 Task: Search one way flight ticket for 4 adults, 1 infant in seat and 1 infant on lap in premium economy from Charlotte: Charlotte Douglas International Airport to Riverton: Central Wyoming Regional Airport (was Riverton Regional) on 8-4-2023. Choice of flights is Spirit. Number of bags: 3 checked bags. Price is upto 40000. Outbound departure time preference is 9:30.
Action: Mouse moved to (347, 300)
Screenshot: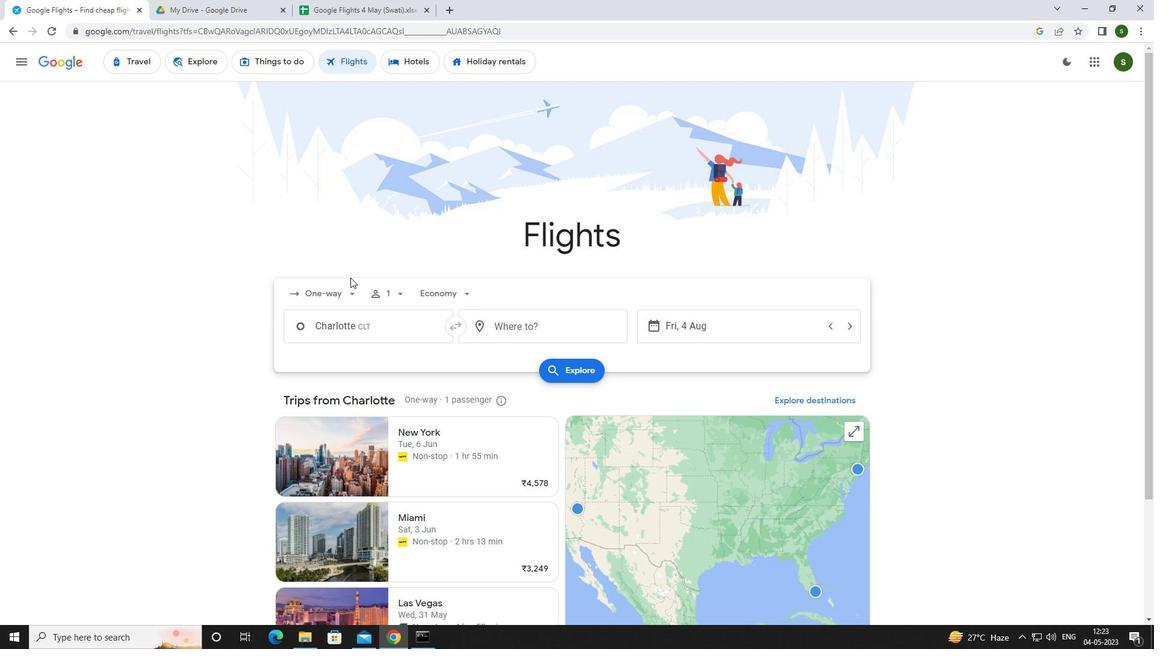 
Action: Mouse pressed left at (347, 300)
Screenshot: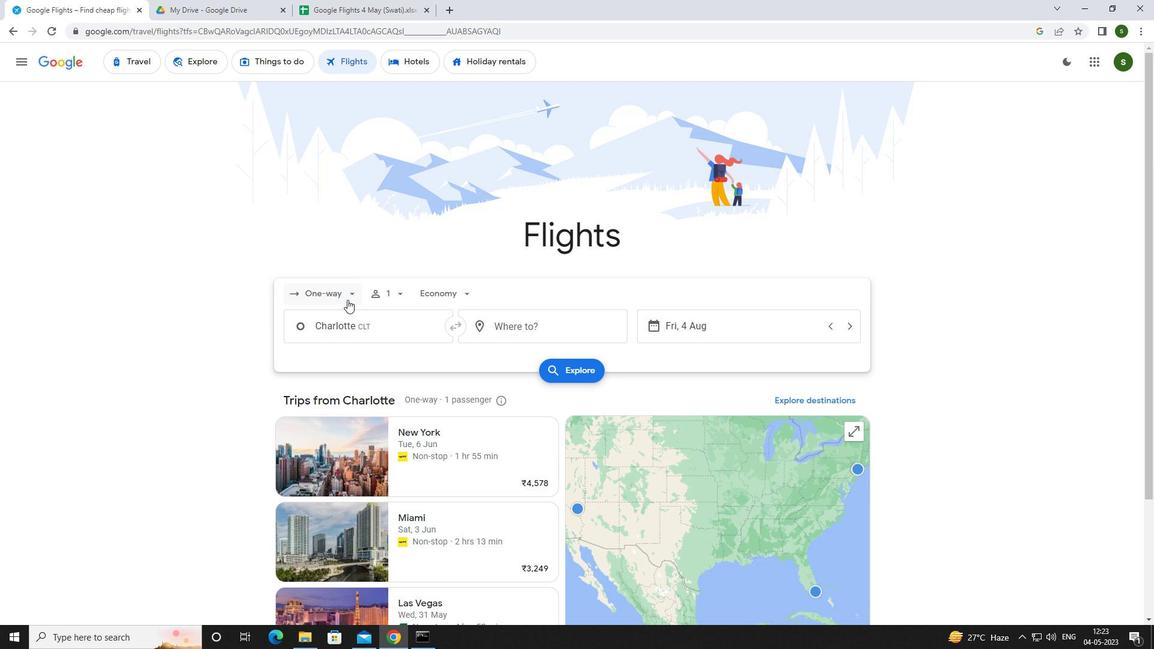 
Action: Mouse moved to (345, 343)
Screenshot: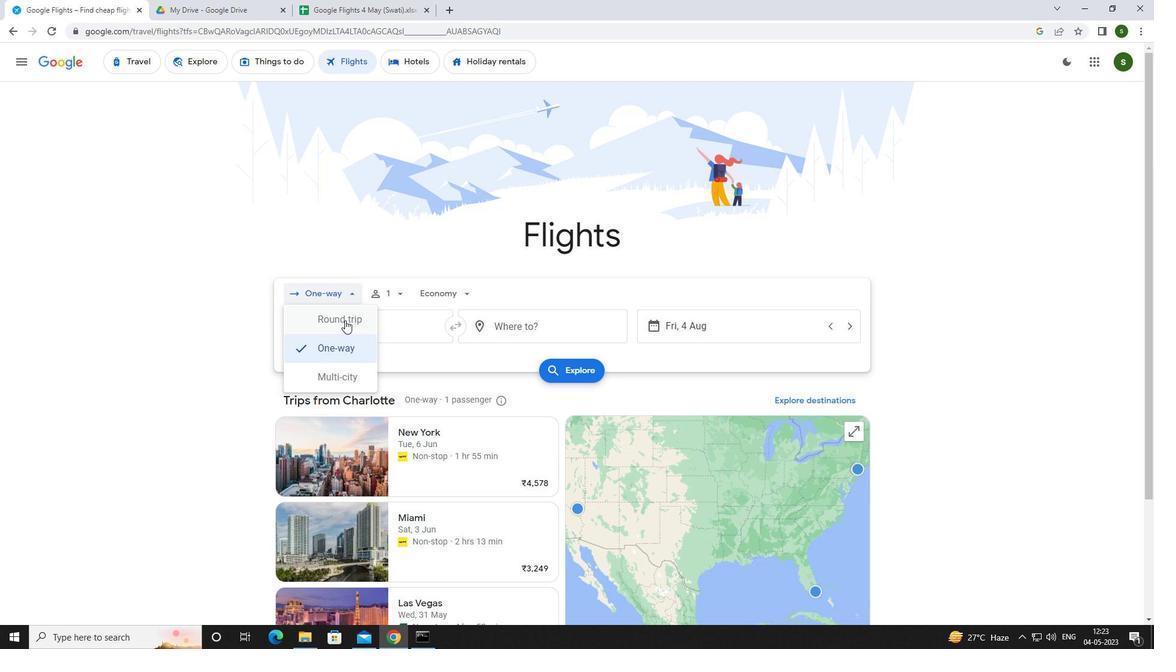 
Action: Mouse pressed left at (345, 343)
Screenshot: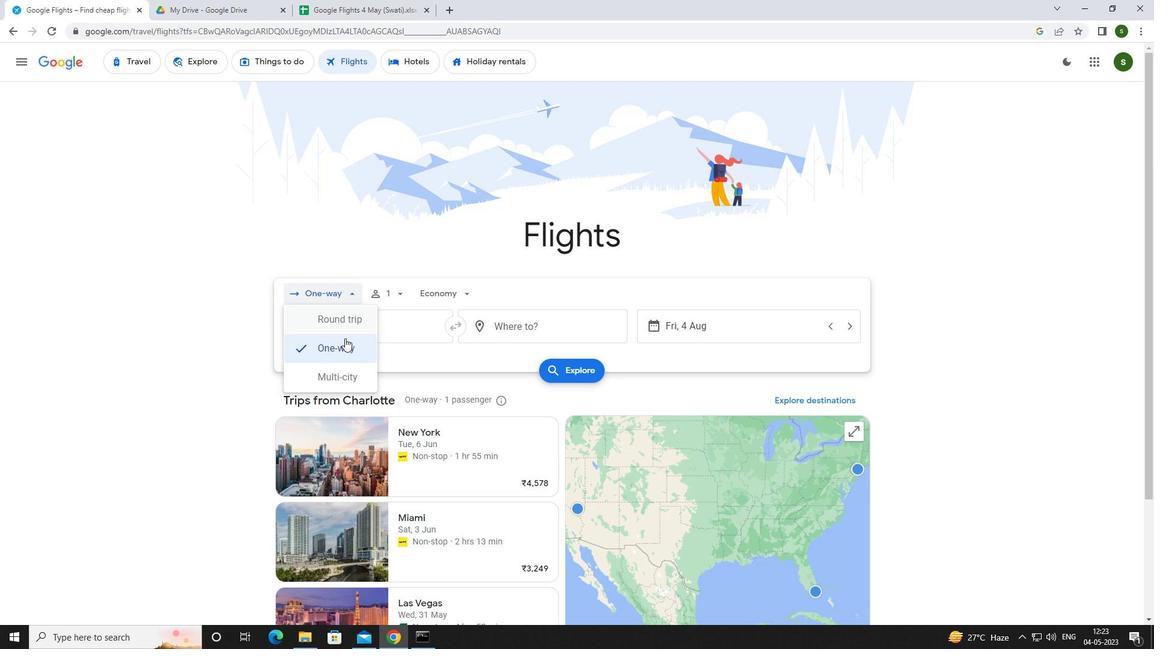 
Action: Mouse moved to (399, 287)
Screenshot: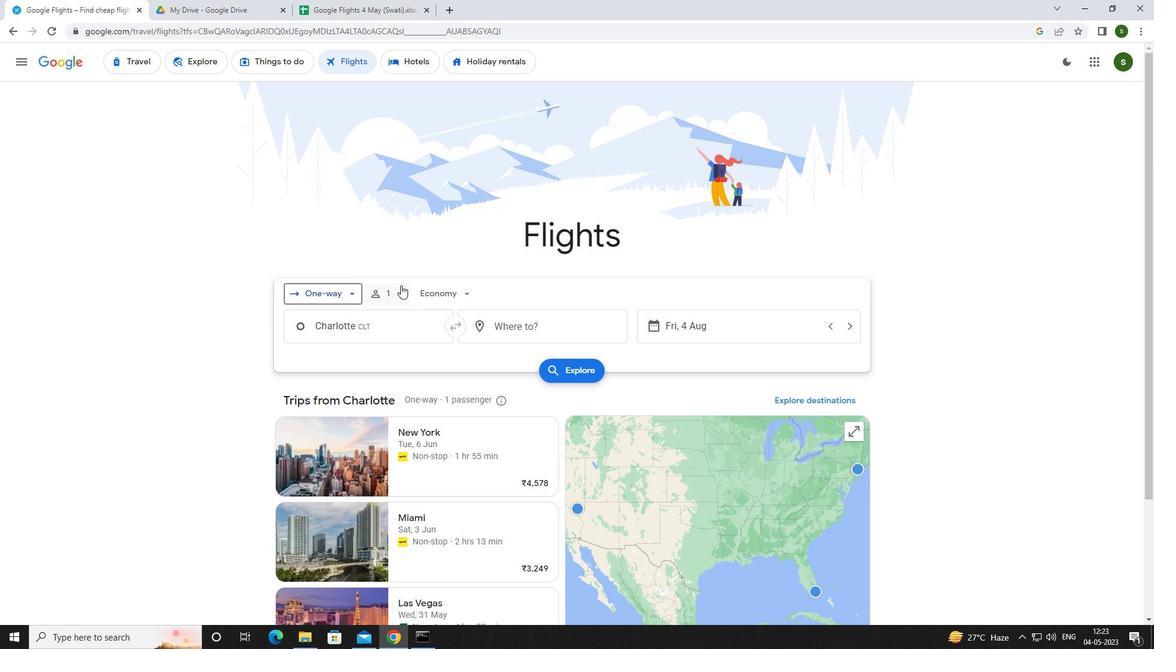 
Action: Mouse pressed left at (399, 287)
Screenshot: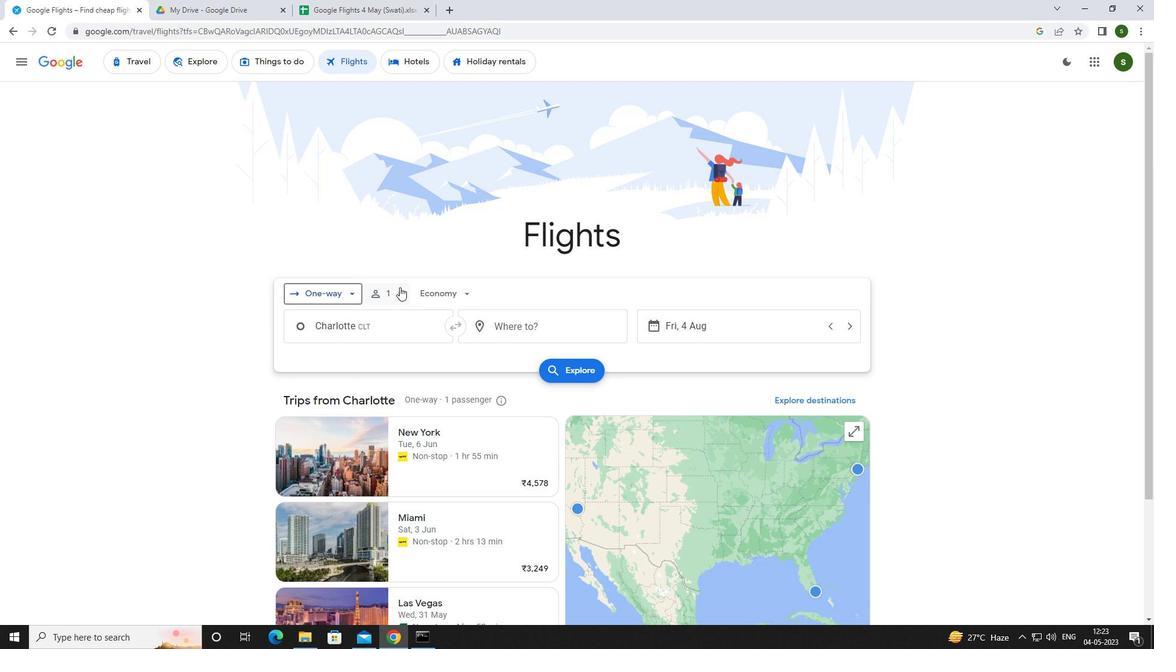 
Action: Mouse moved to (490, 321)
Screenshot: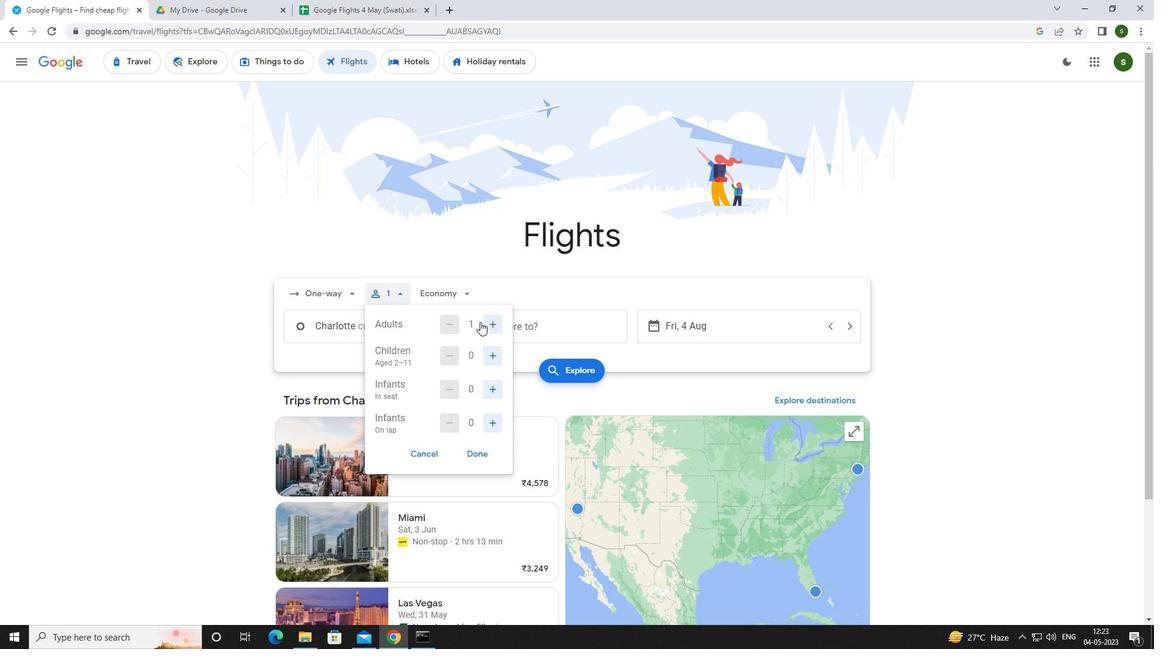 
Action: Mouse pressed left at (490, 321)
Screenshot: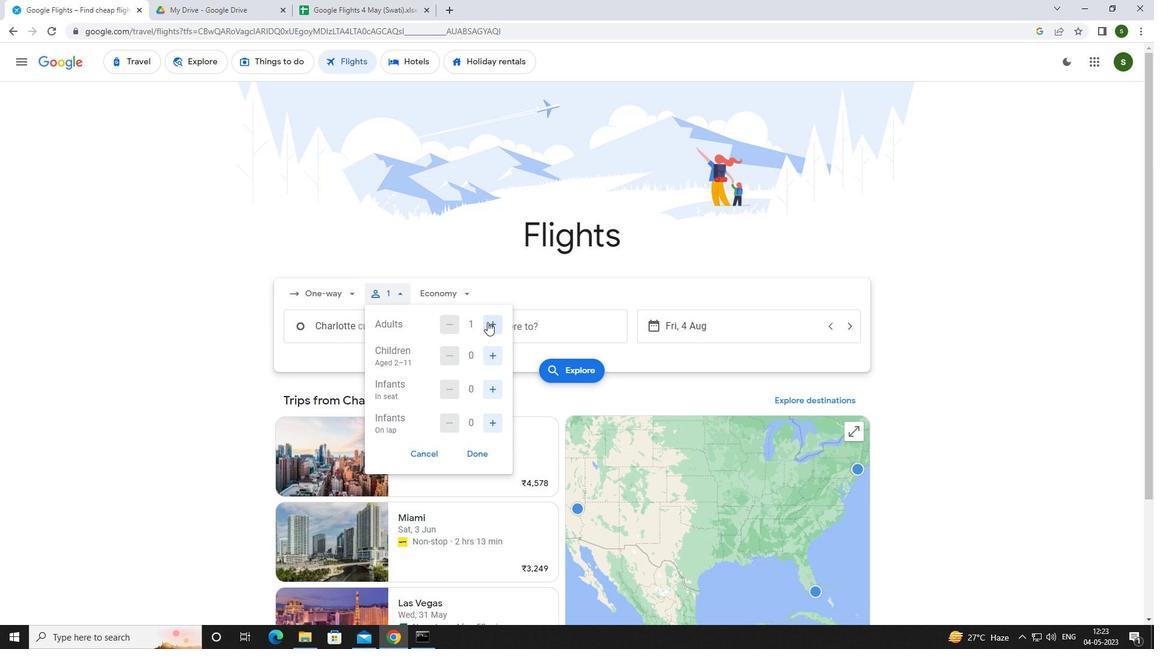 
Action: Mouse pressed left at (490, 321)
Screenshot: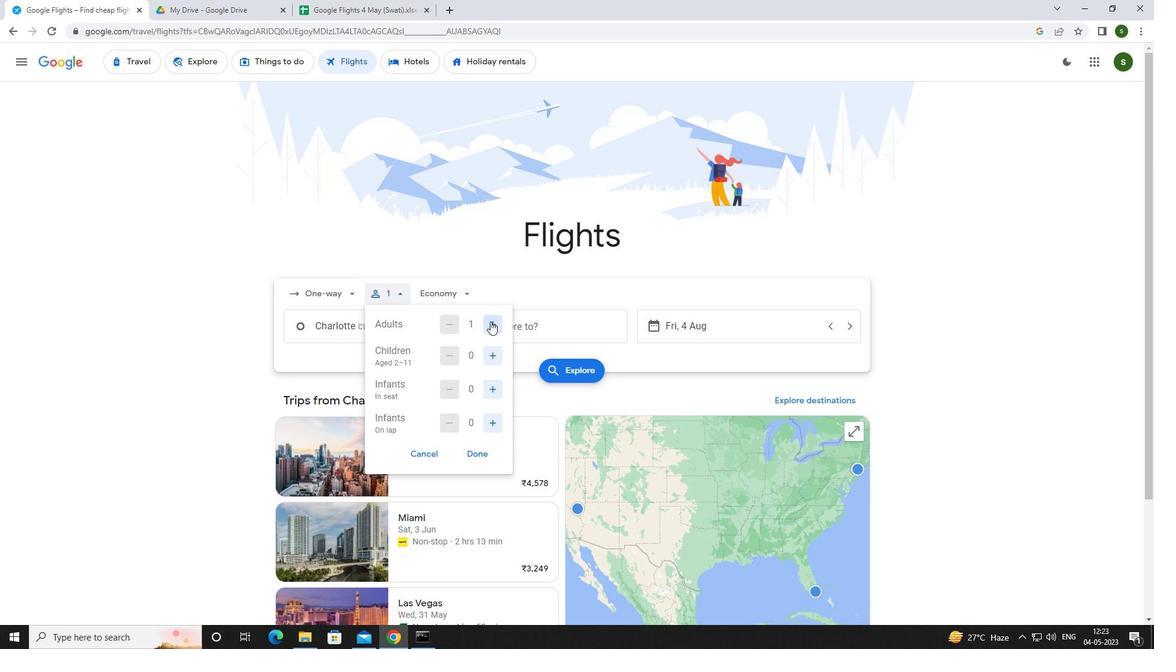 
Action: Mouse pressed left at (490, 321)
Screenshot: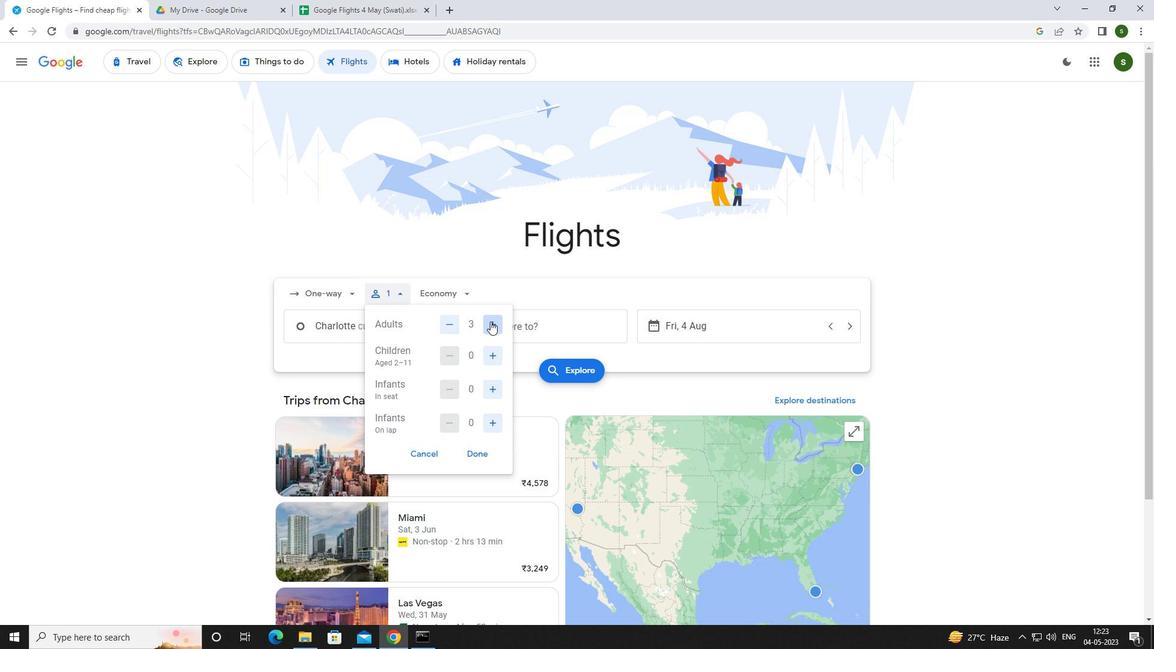 
Action: Mouse moved to (489, 392)
Screenshot: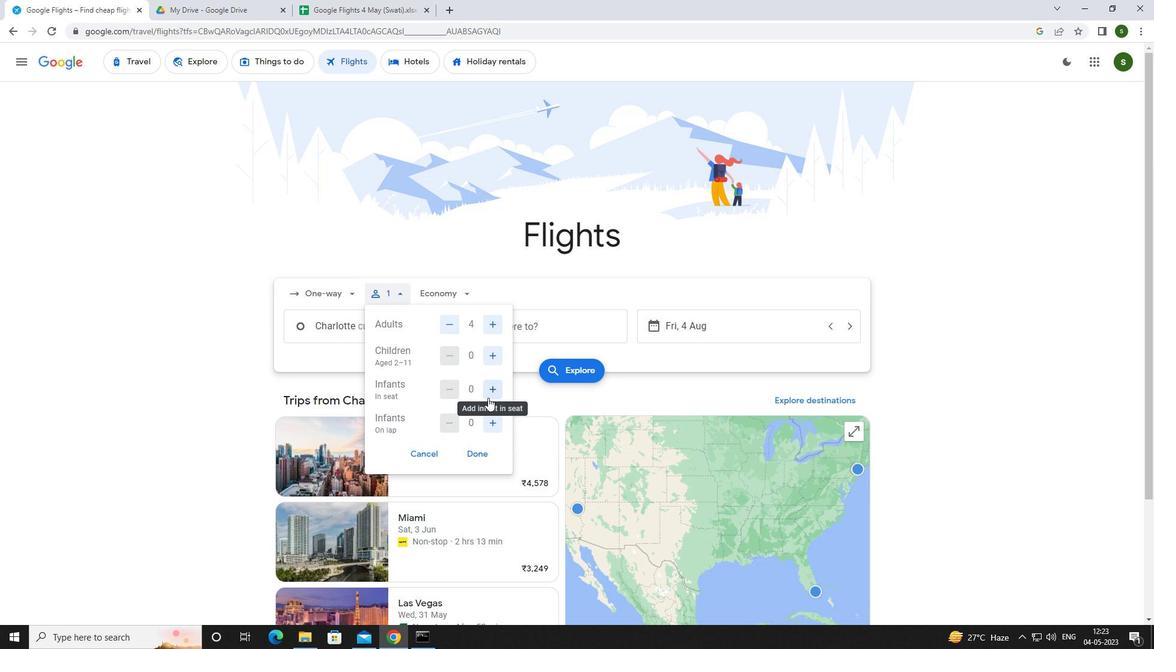
Action: Mouse pressed left at (489, 392)
Screenshot: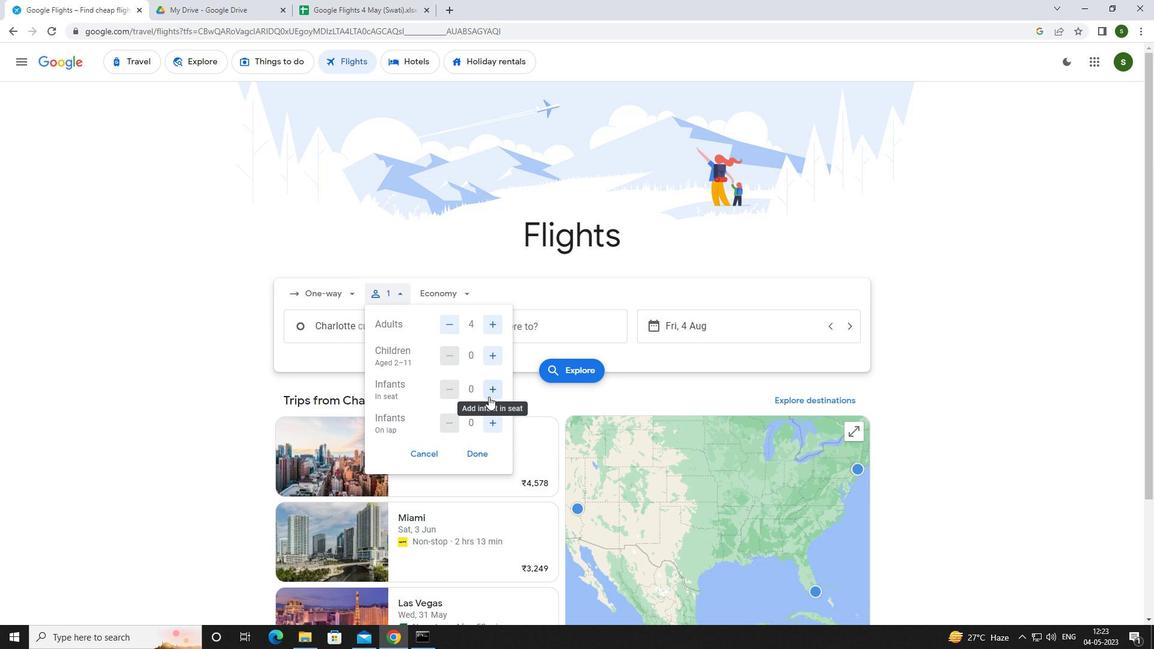 
Action: Mouse moved to (494, 419)
Screenshot: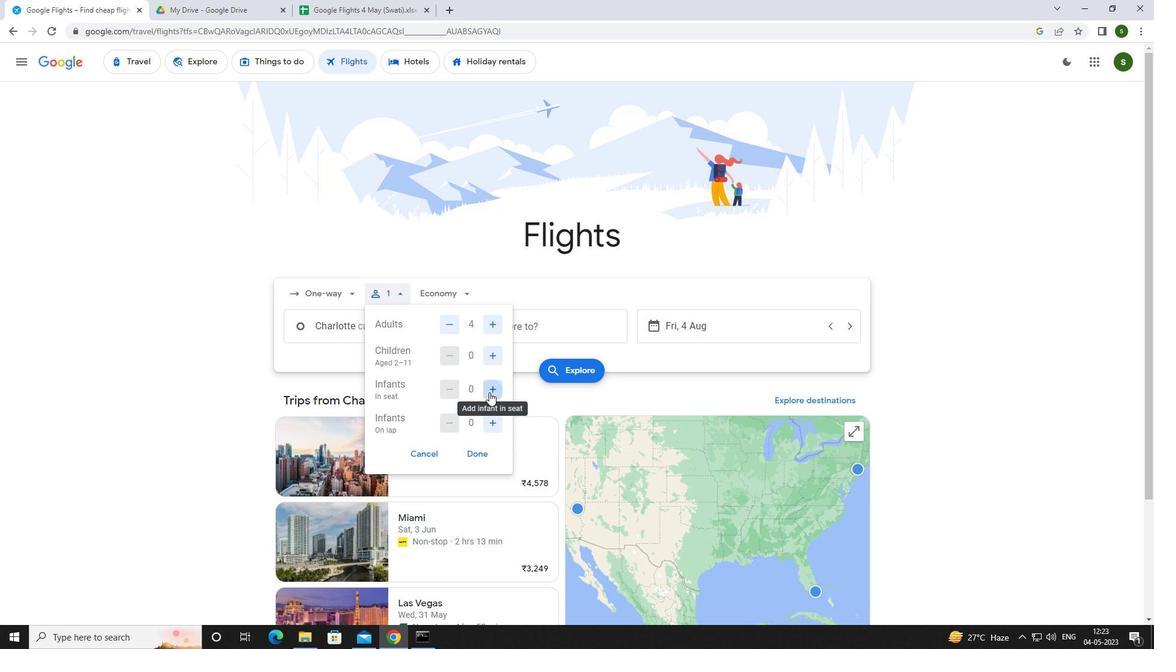 
Action: Mouse pressed left at (494, 419)
Screenshot: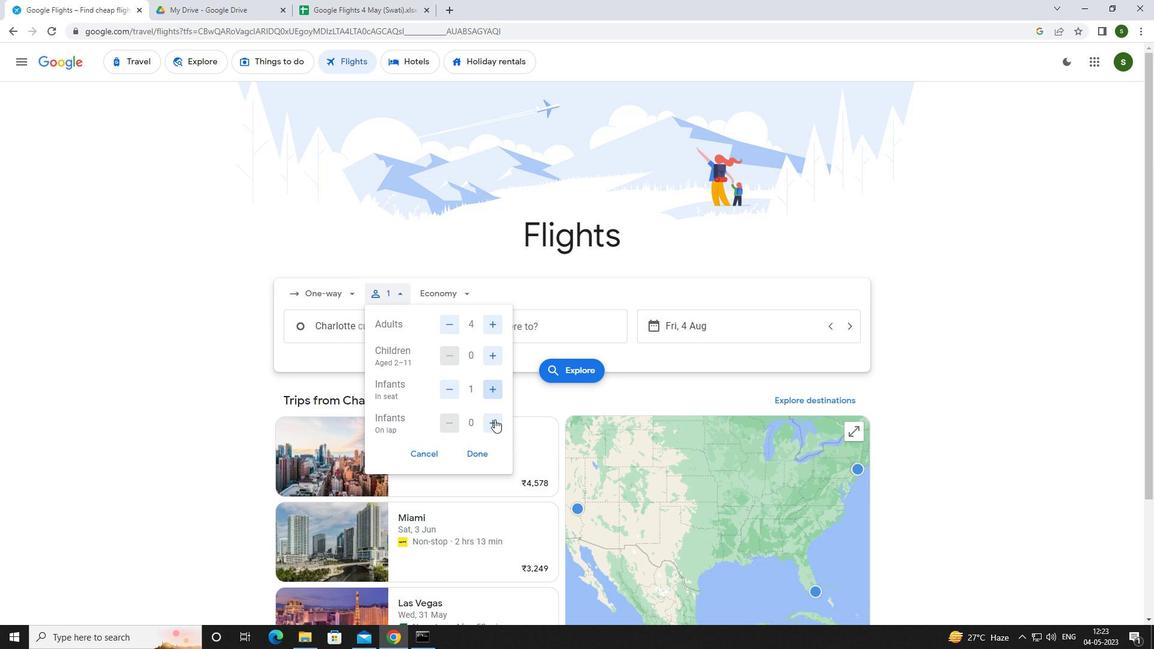 
Action: Mouse moved to (452, 296)
Screenshot: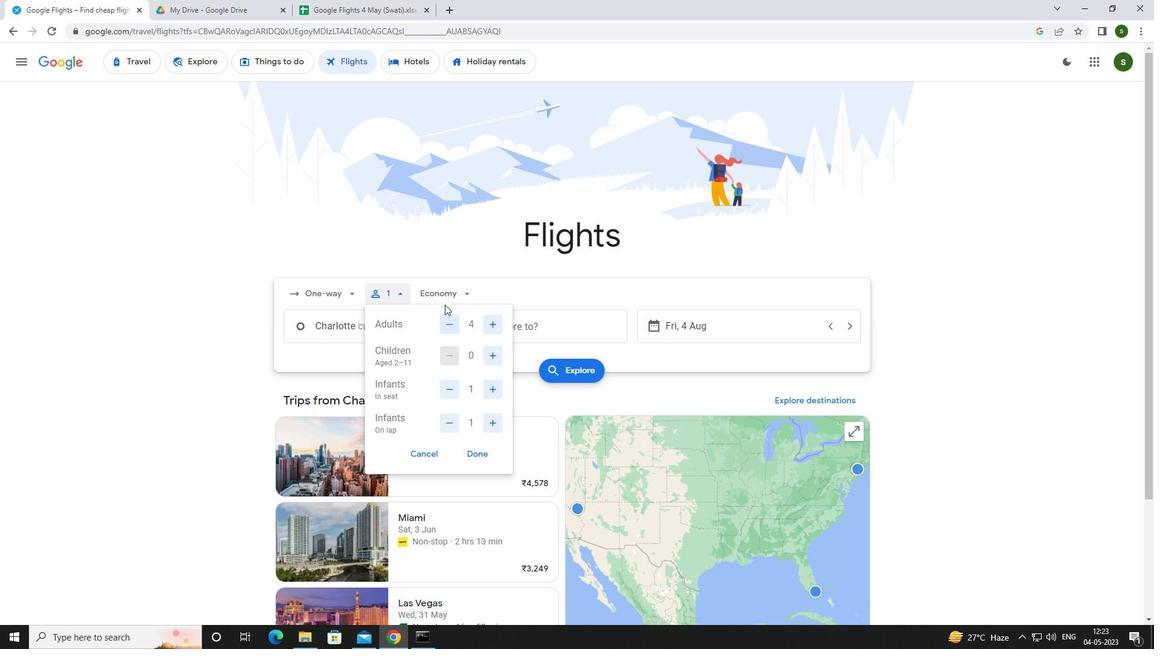
Action: Mouse pressed left at (452, 296)
Screenshot: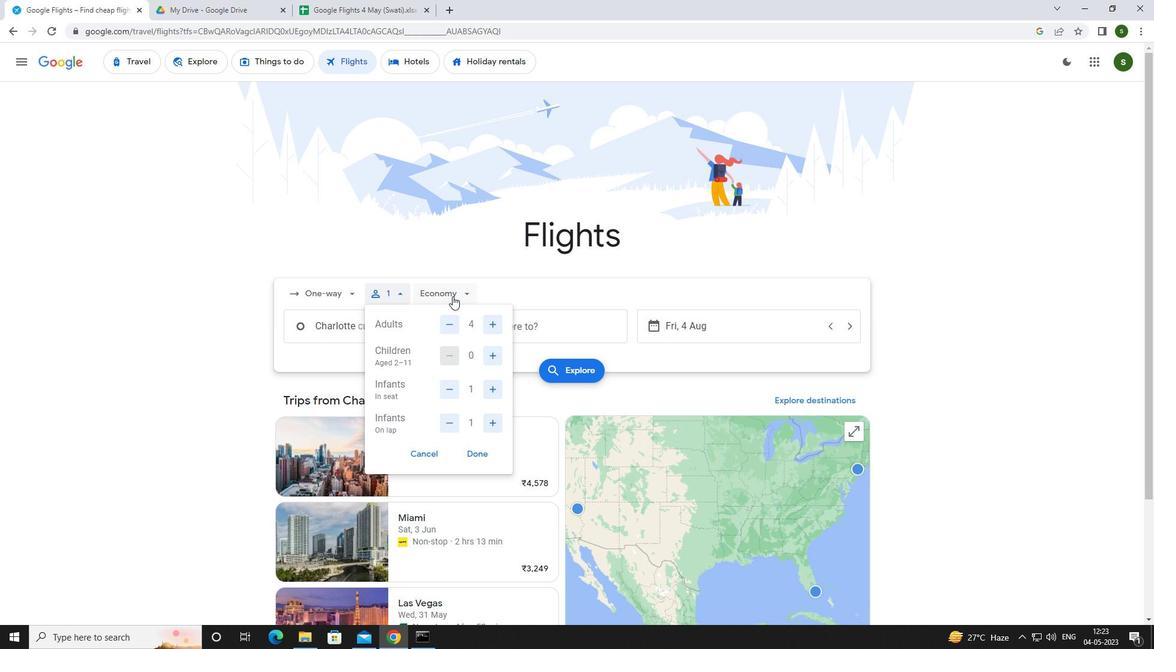 
Action: Mouse moved to (463, 349)
Screenshot: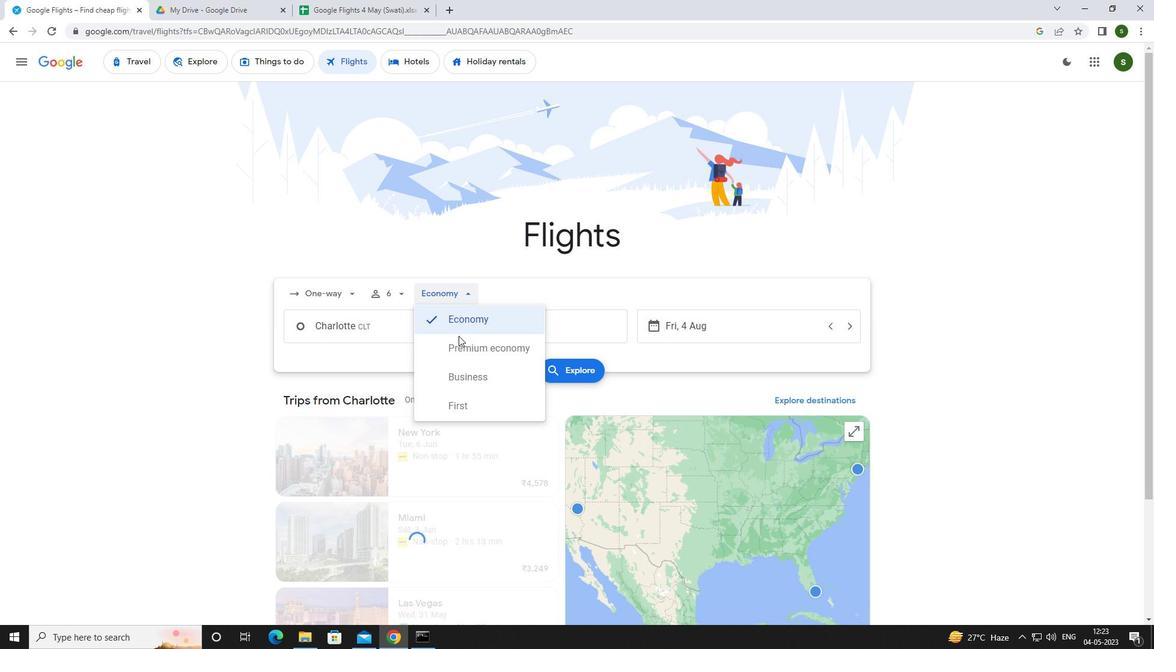 
Action: Mouse pressed left at (463, 349)
Screenshot: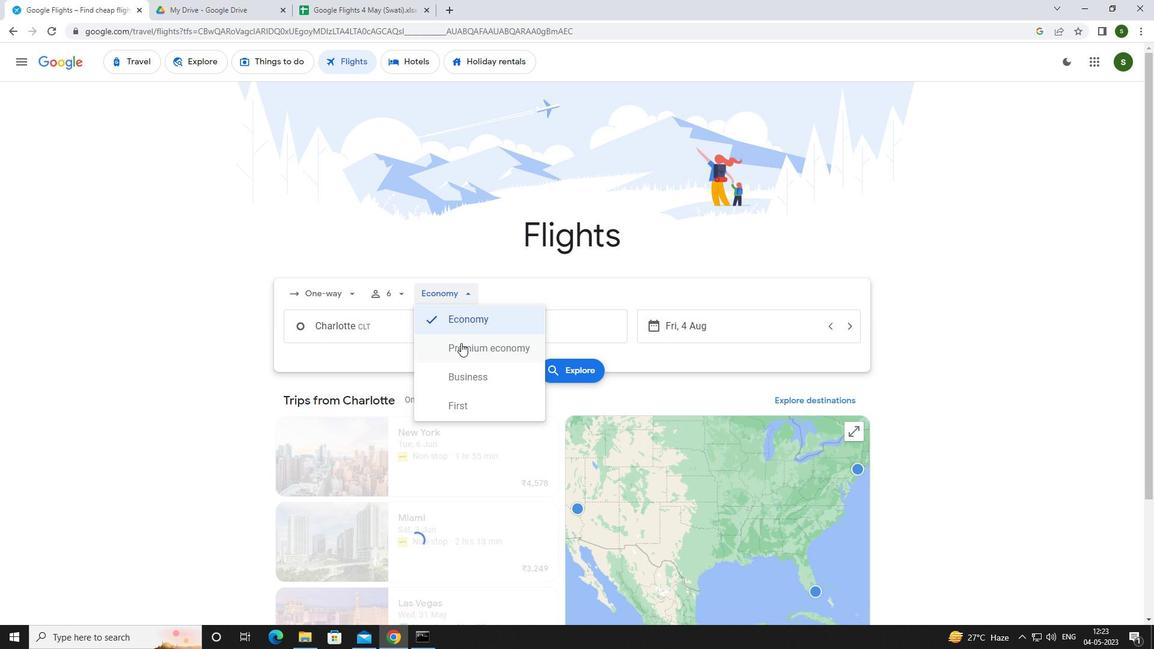 
Action: Mouse moved to (413, 324)
Screenshot: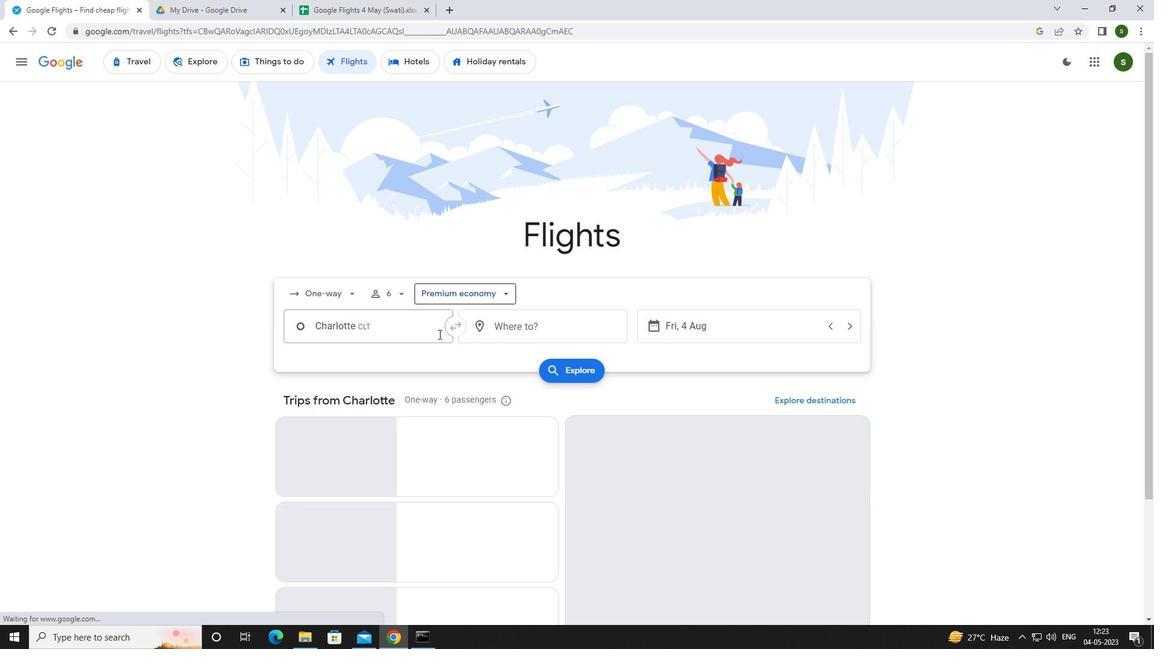 
Action: Mouse pressed left at (413, 324)
Screenshot: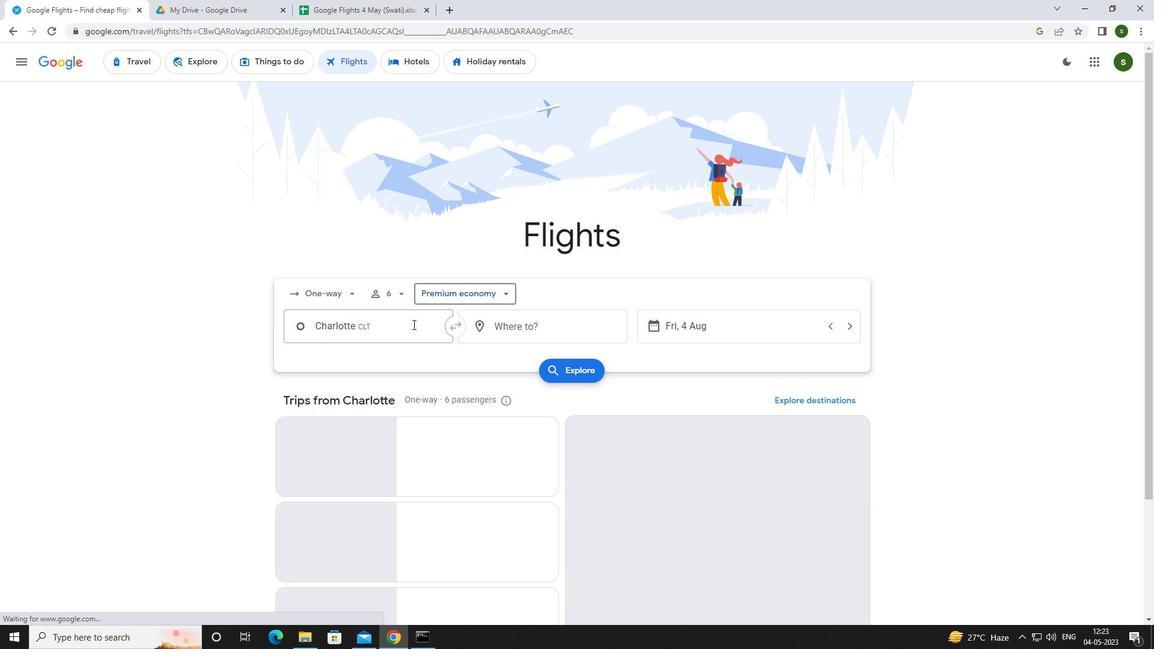 
Action: Mouse moved to (414, 325)
Screenshot: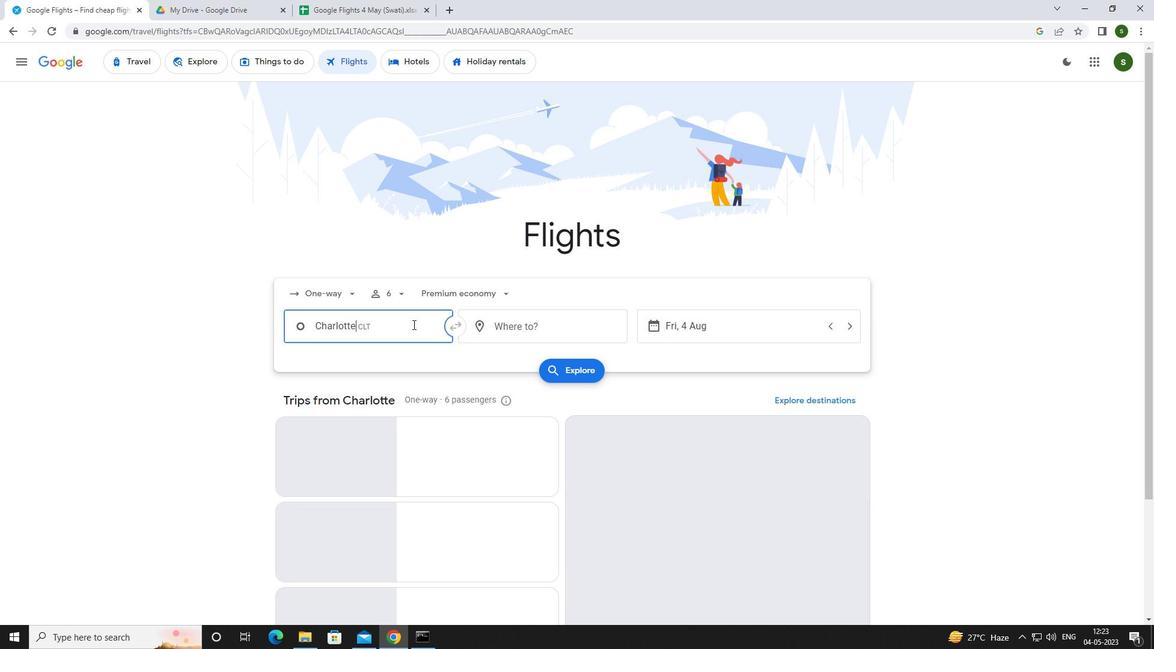 
Action: Key pressed <Key.caps_lock>x<Key.backspace>c<Key.caps_lock>harlo
Screenshot: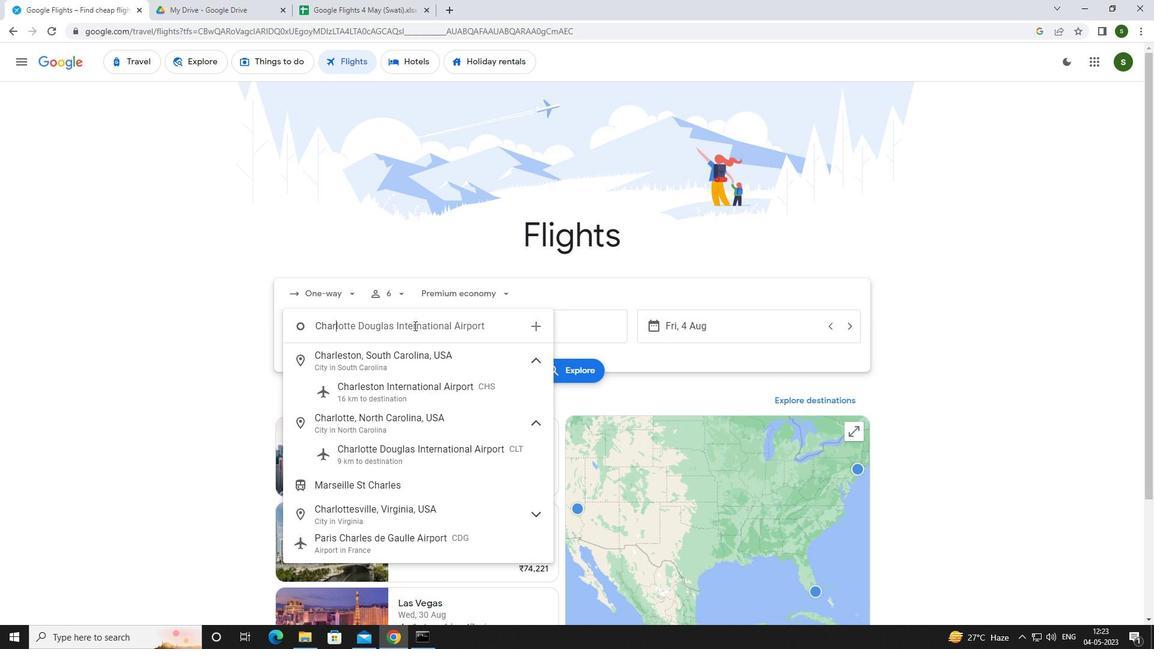 
Action: Mouse moved to (422, 392)
Screenshot: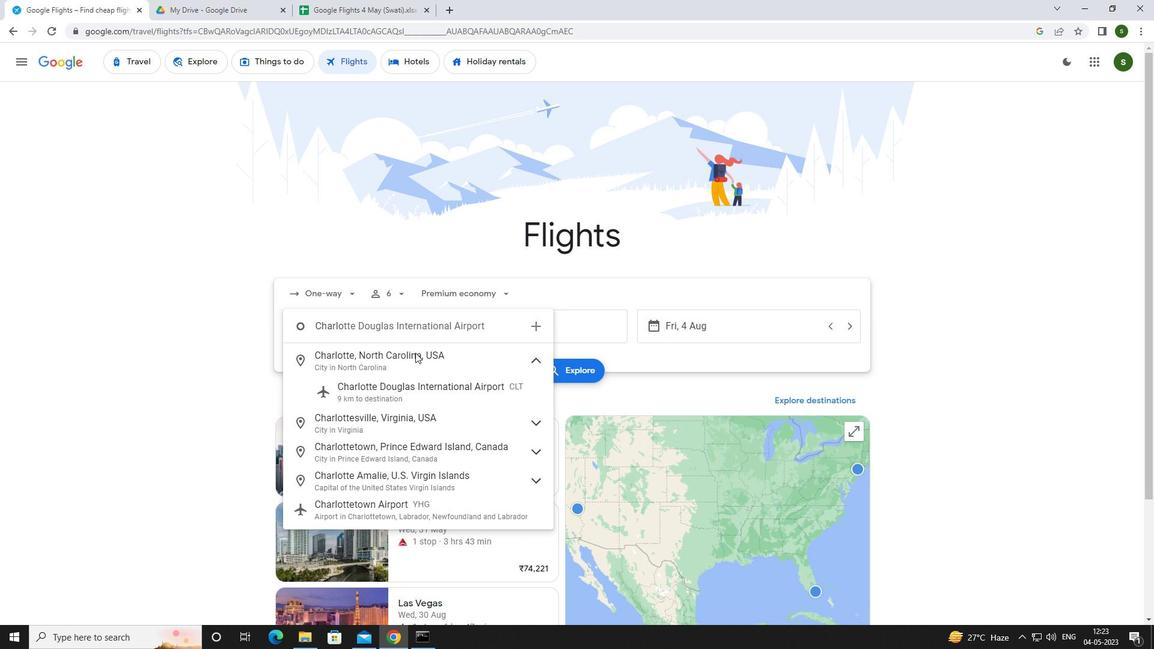 
Action: Mouse pressed left at (422, 392)
Screenshot: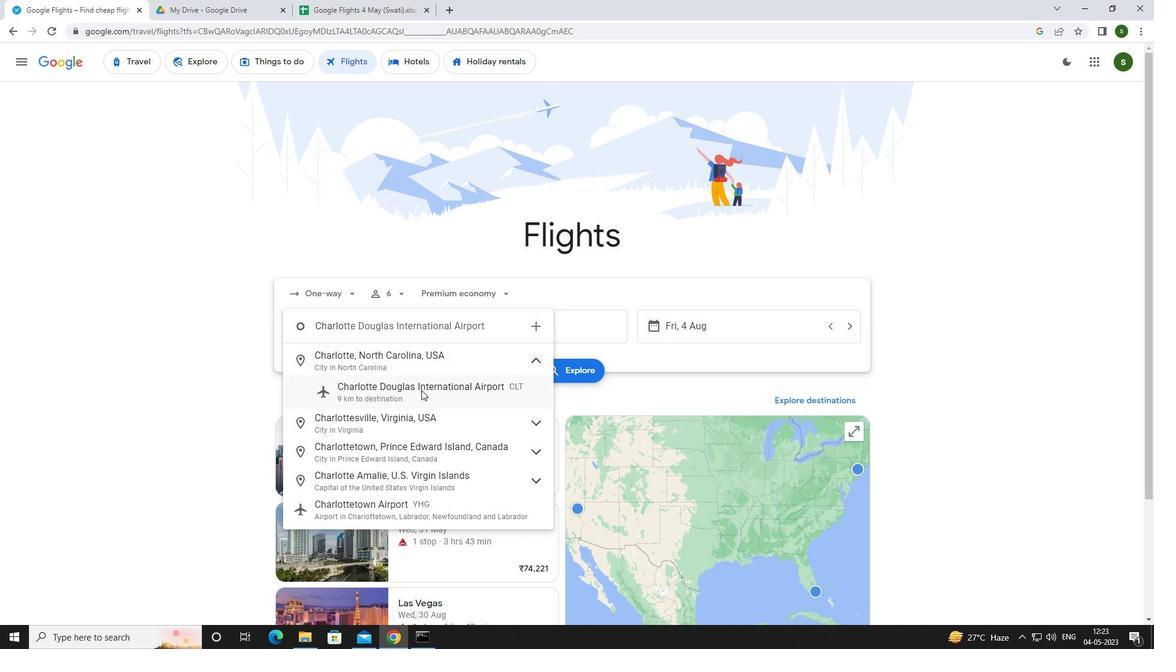 
Action: Mouse moved to (533, 324)
Screenshot: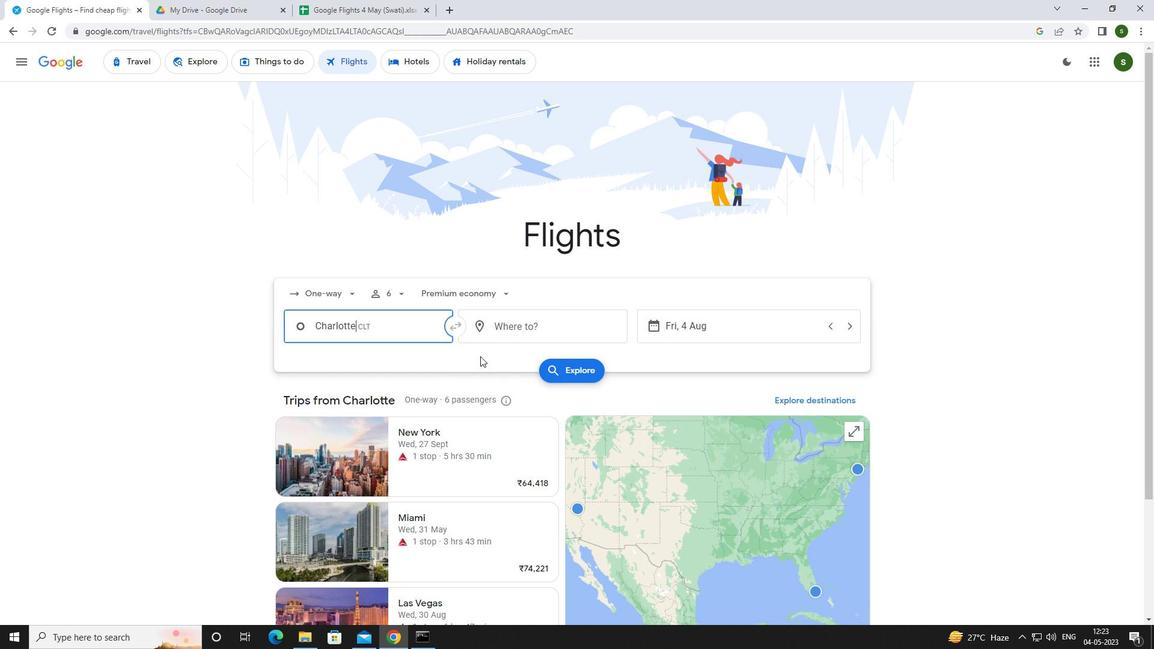 
Action: Mouse pressed left at (533, 324)
Screenshot: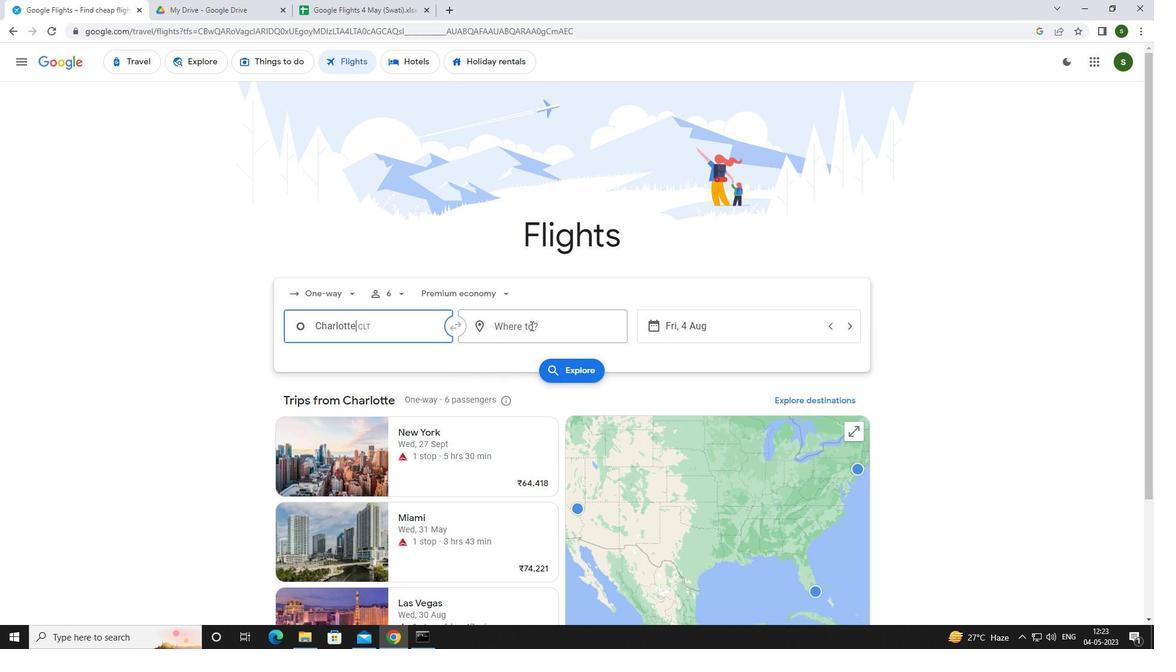 
Action: Key pressed <Key.caps_lock>r<Key.caps_lock>iverton
Screenshot: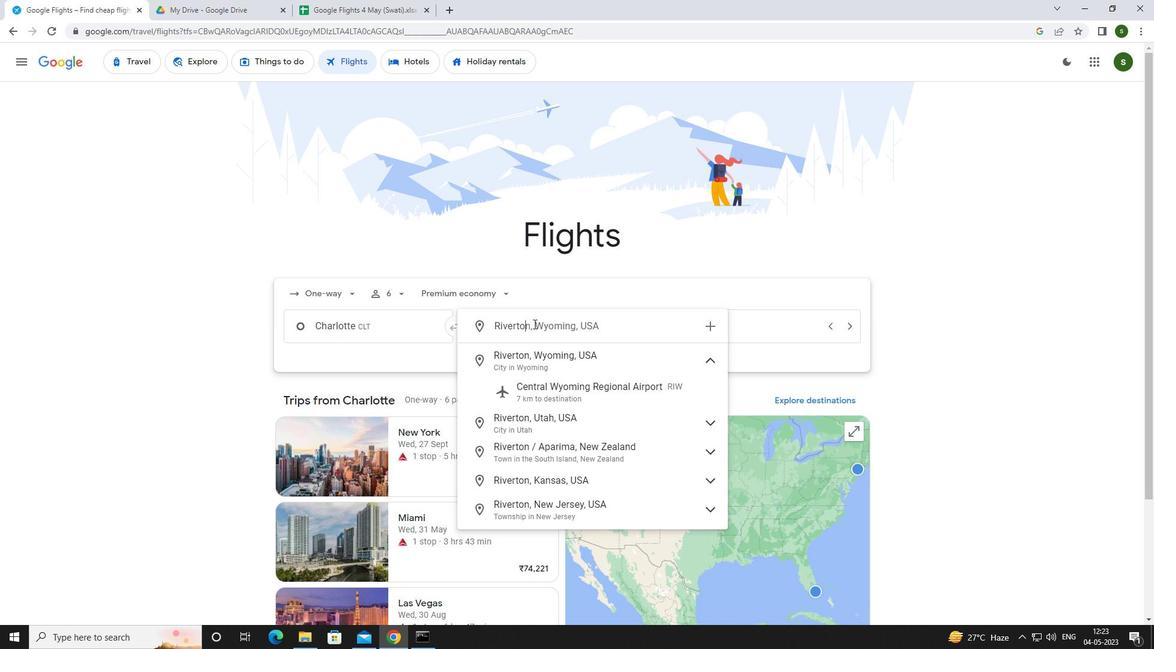 
Action: Mouse moved to (555, 390)
Screenshot: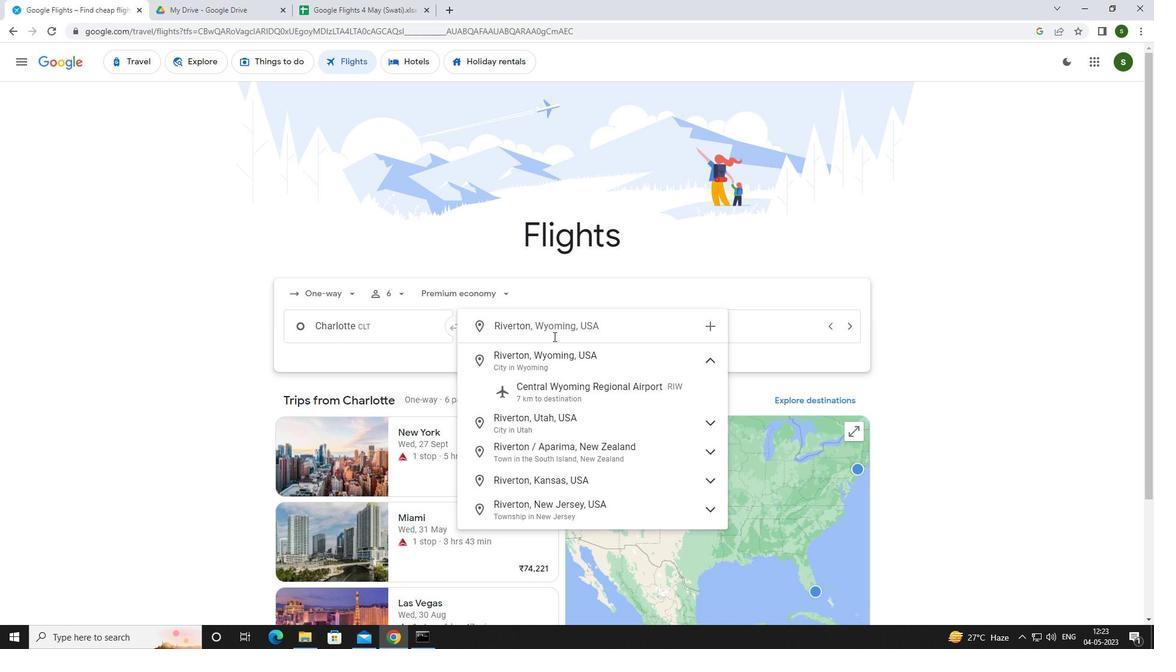 
Action: Mouse pressed left at (555, 390)
Screenshot: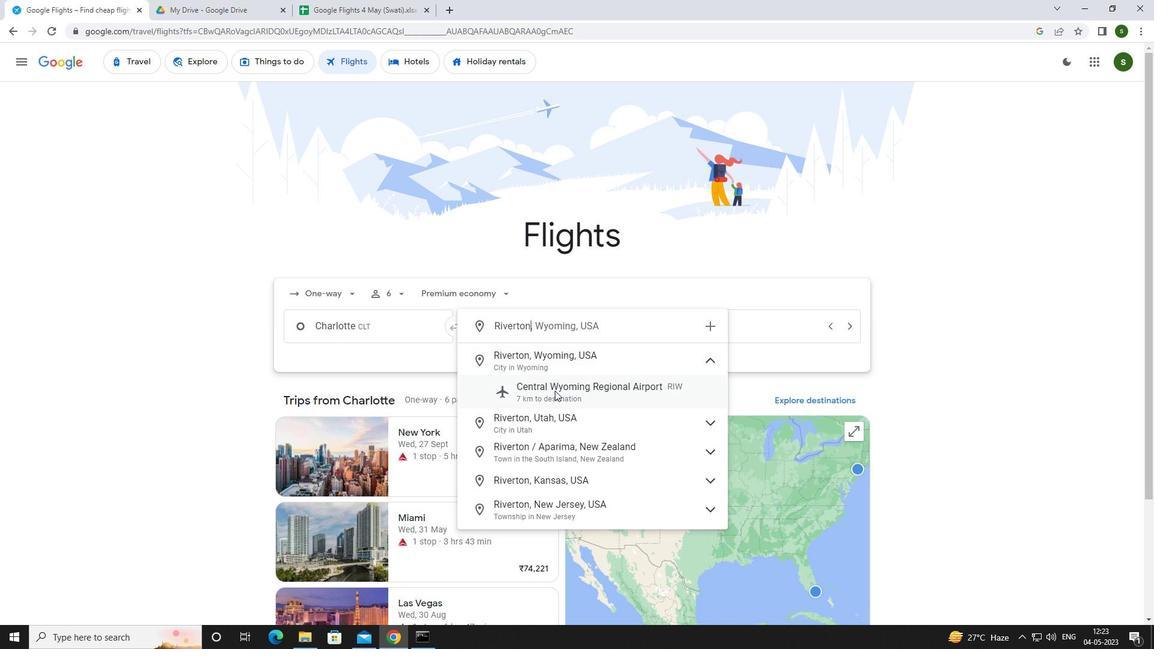 
Action: Mouse moved to (708, 328)
Screenshot: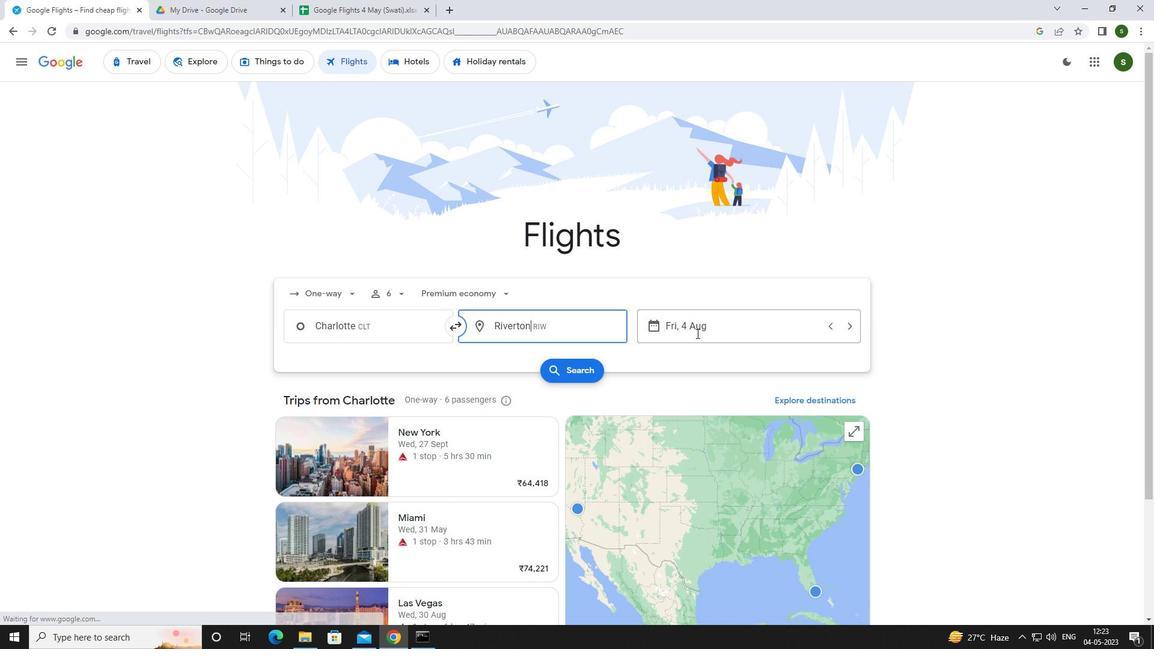 
Action: Mouse pressed left at (708, 328)
Screenshot: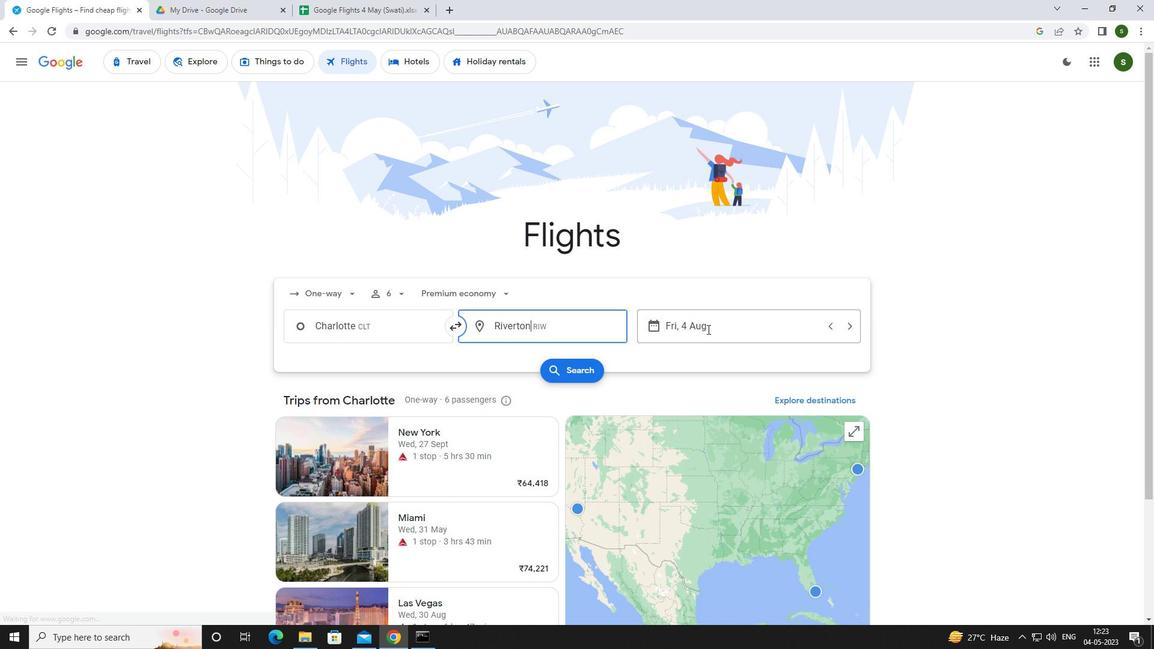 
Action: Mouse moved to (567, 396)
Screenshot: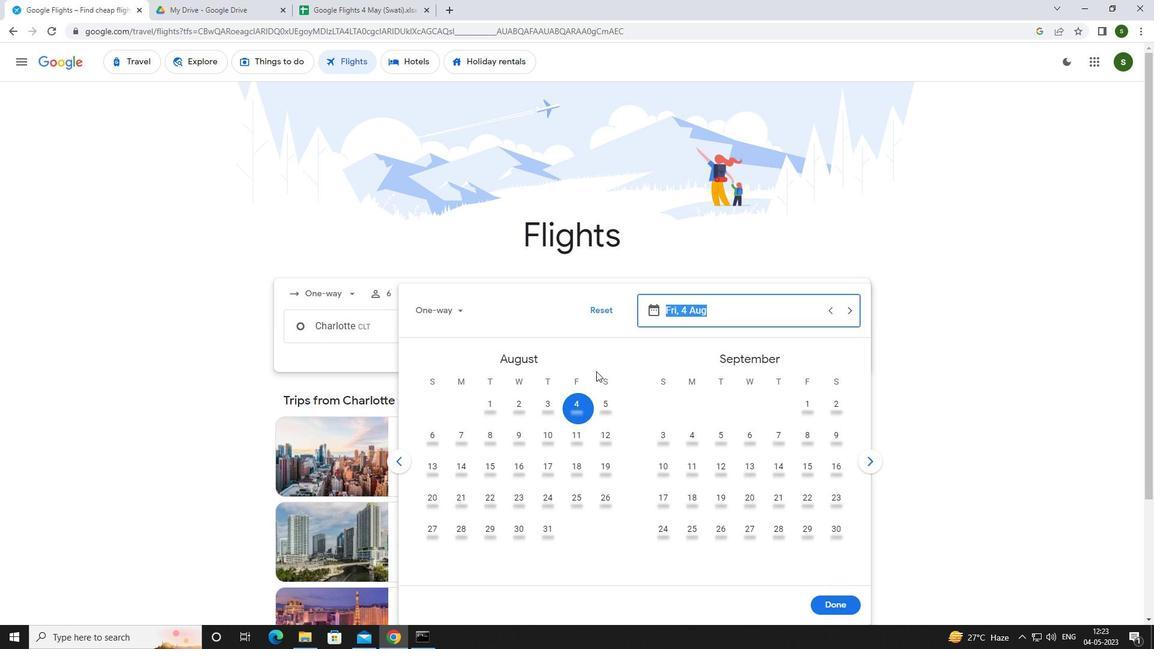 
Action: Mouse pressed left at (567, 396)
Screenshot: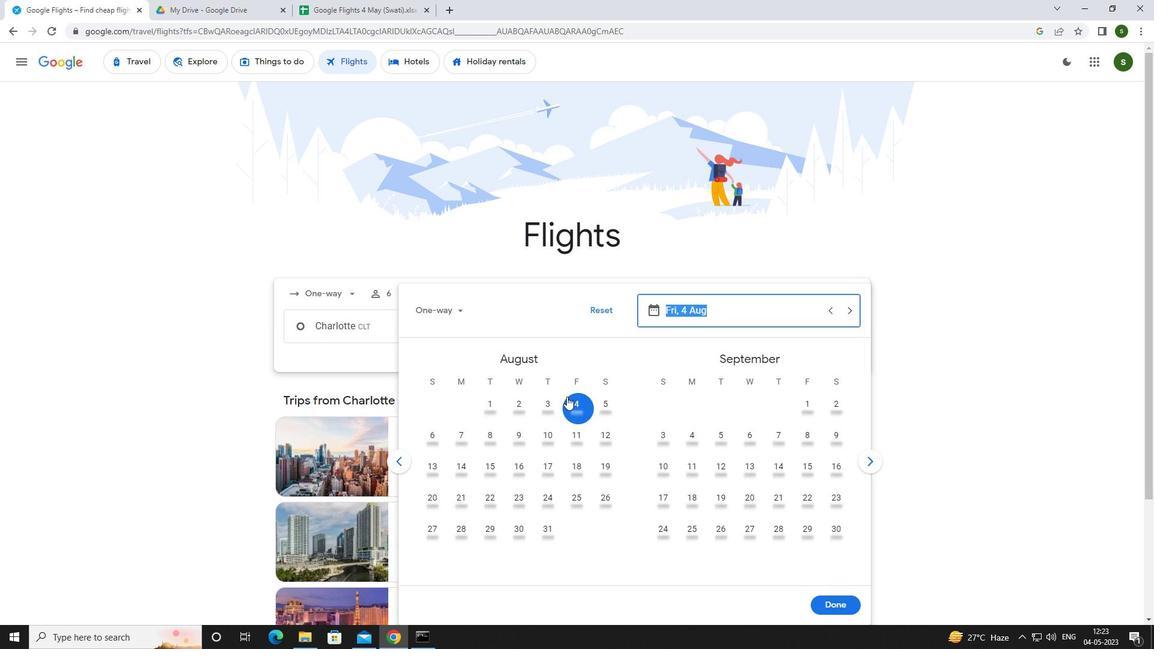 
Action: Mouse moved to (832, 594)
Screenshot: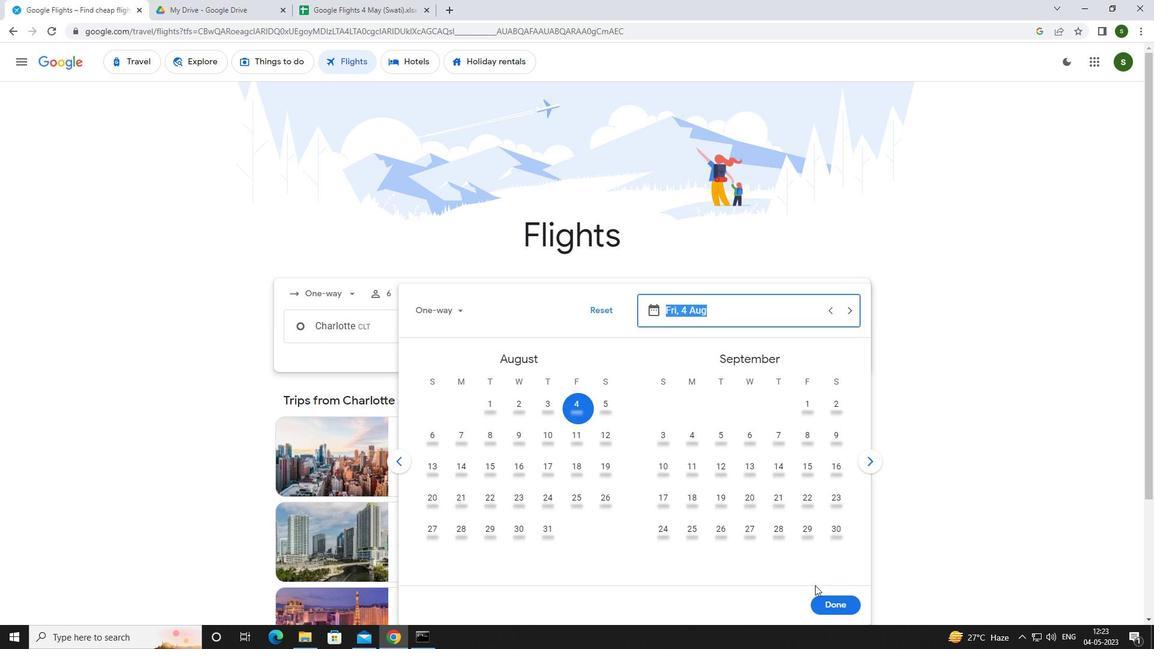 
Action: Mouse pressed left at (832, 594)
Screenshot: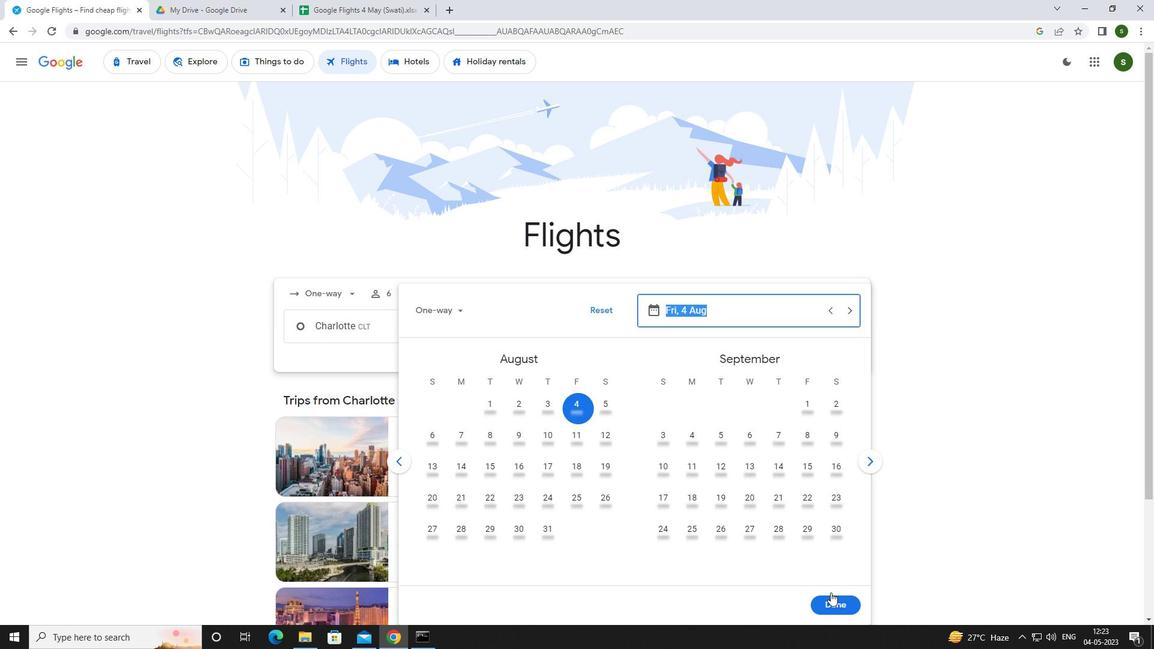 
Action: Mouse moved to (573, 365)
Screenshot: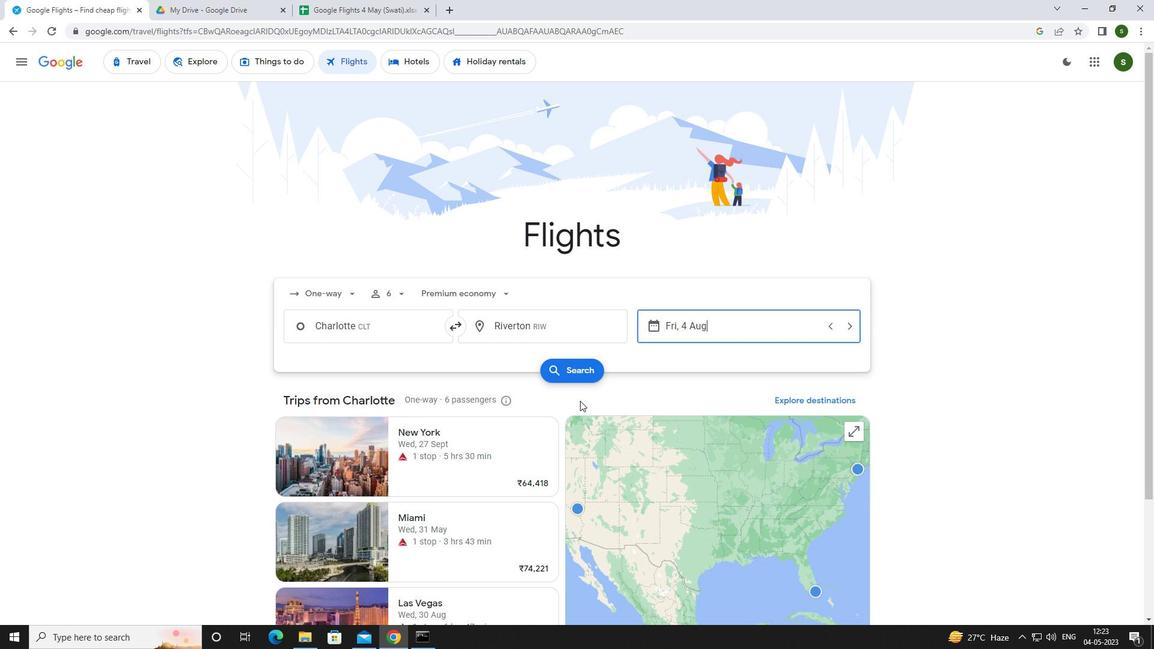 
Action: Mouse pressed left at (573, 365)
Screenshot: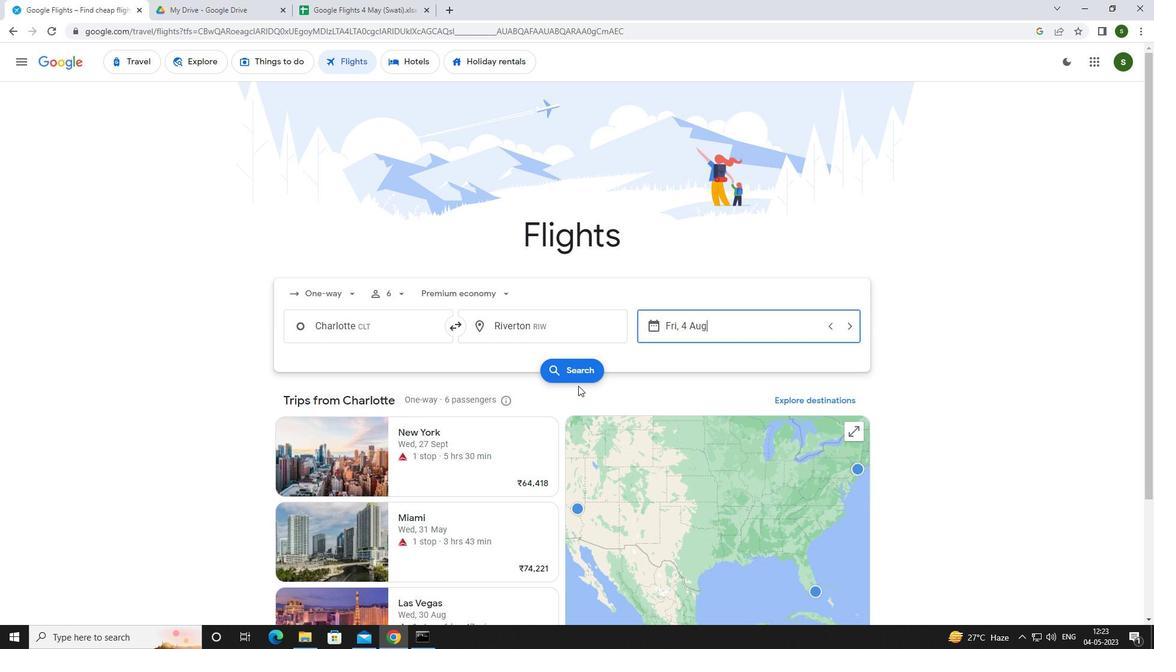 
Action: Mouse moved to (283, 168)
Screenshot: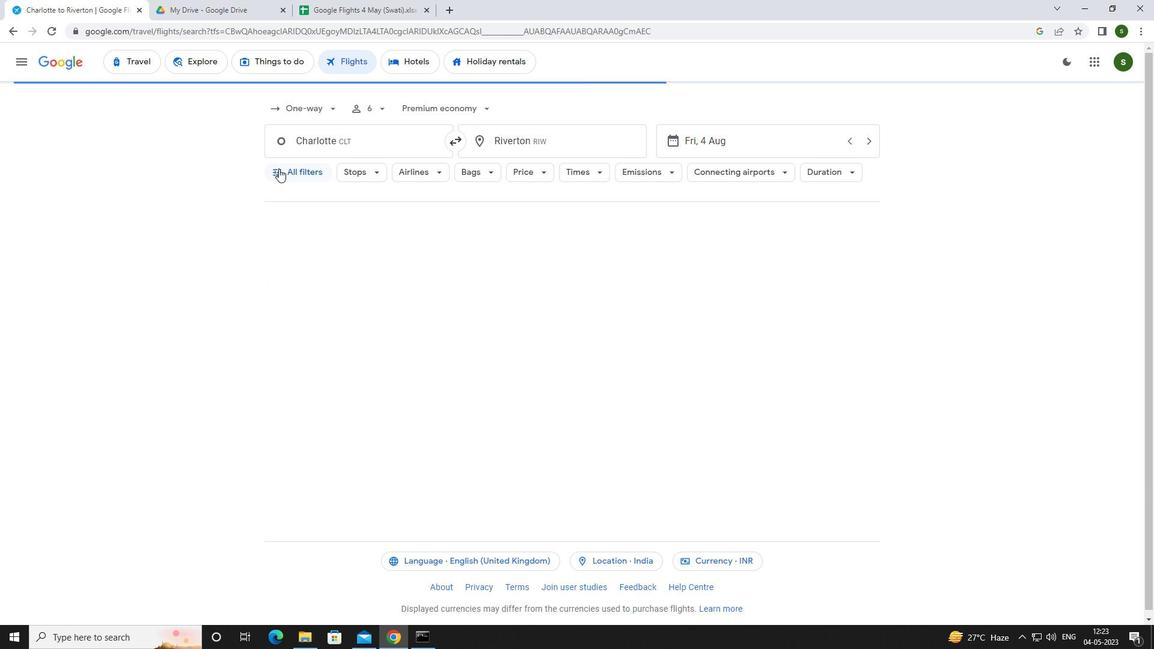
Action: Mouse pressed left at (283, 168)
Screenshot: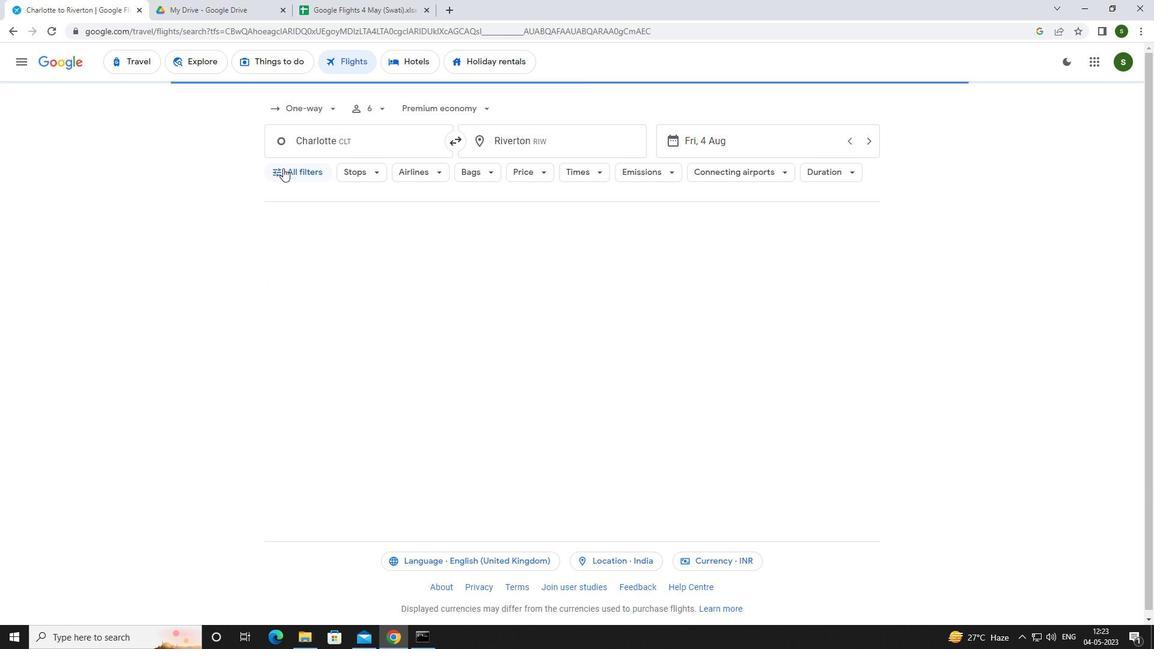 
Action: Mouse moved to (447, 428)
Screenshot: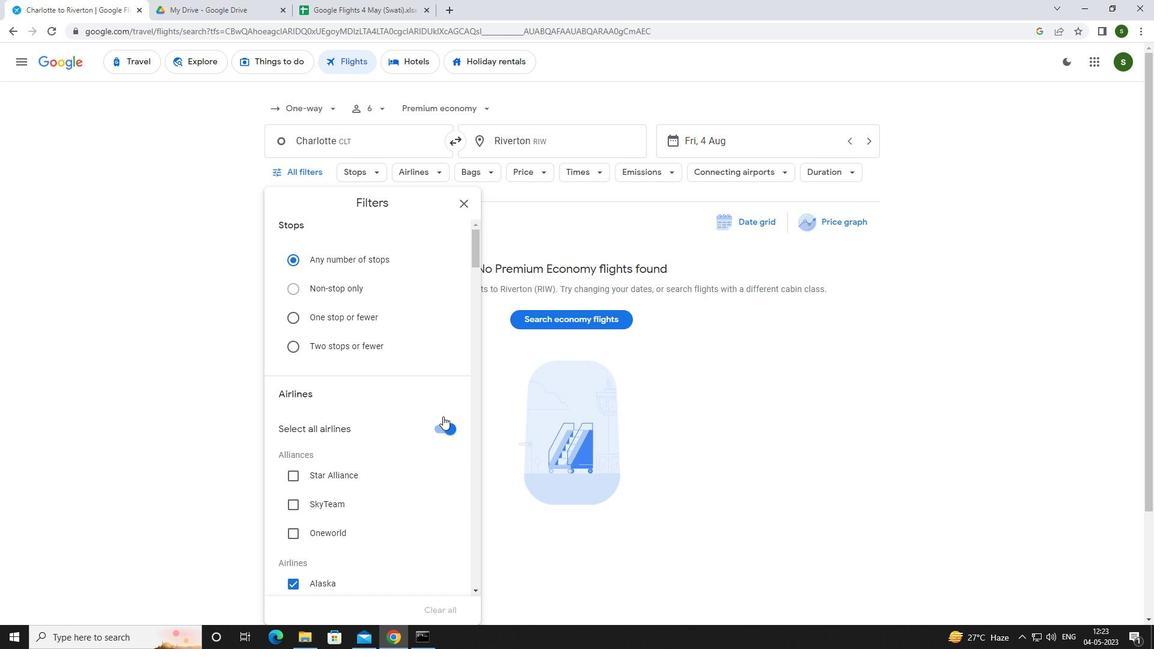 
Action: Mouse pressed left at (447, 428)
Screenshot: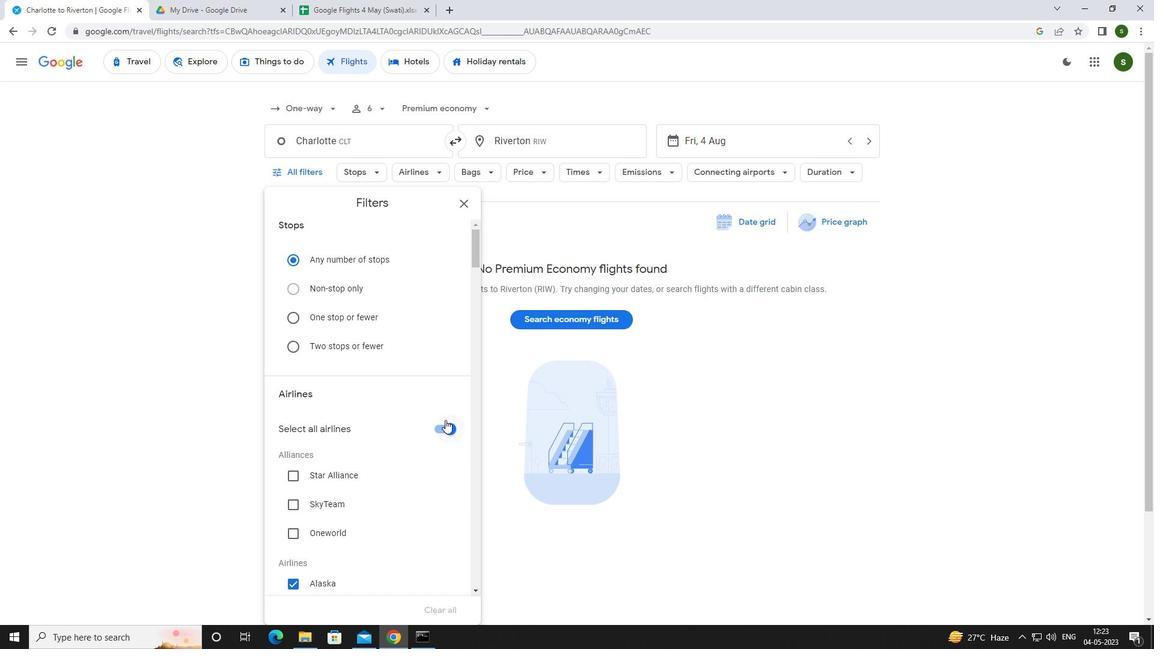 
Action: Mouse moved to (408, 359)
Screenshot: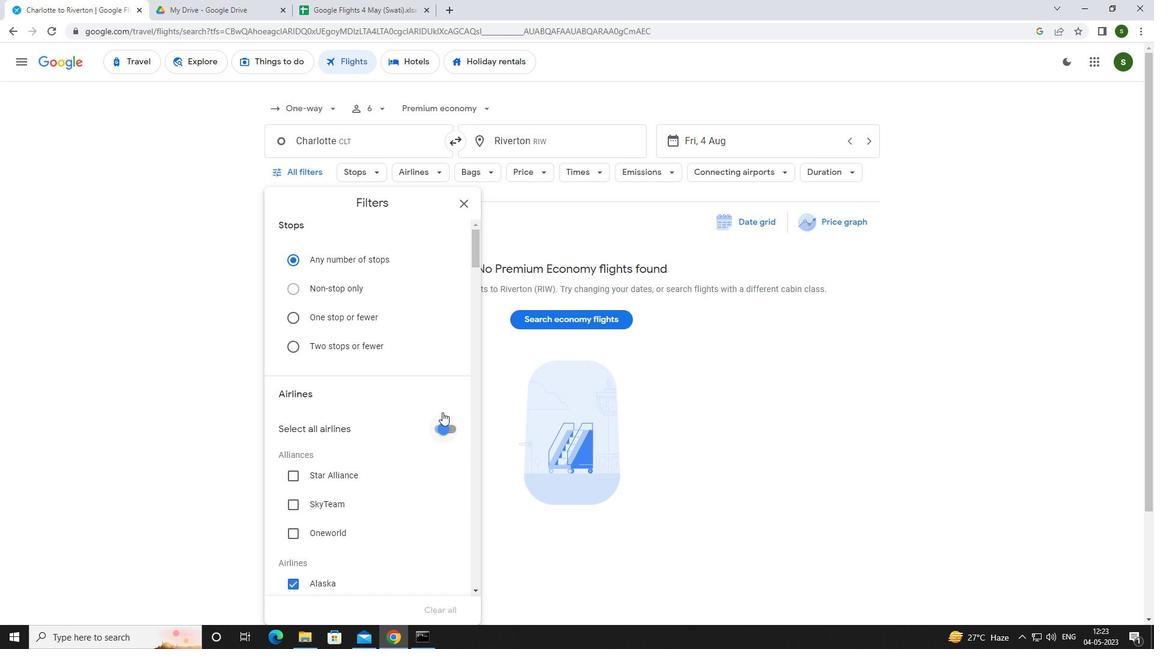 
Action: Mouse scrolled (408, 358) with delta (0, 0)
Screenshot: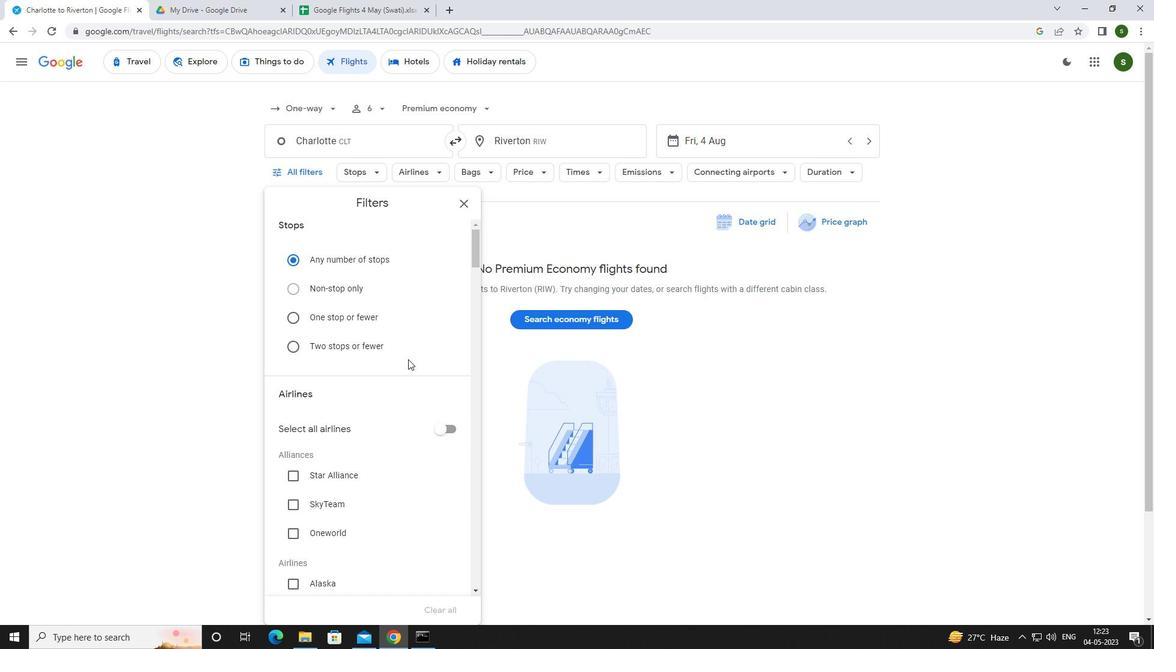 
Action: Mouse scrolled (408, 358) with delta (0, 0)
Screenshot: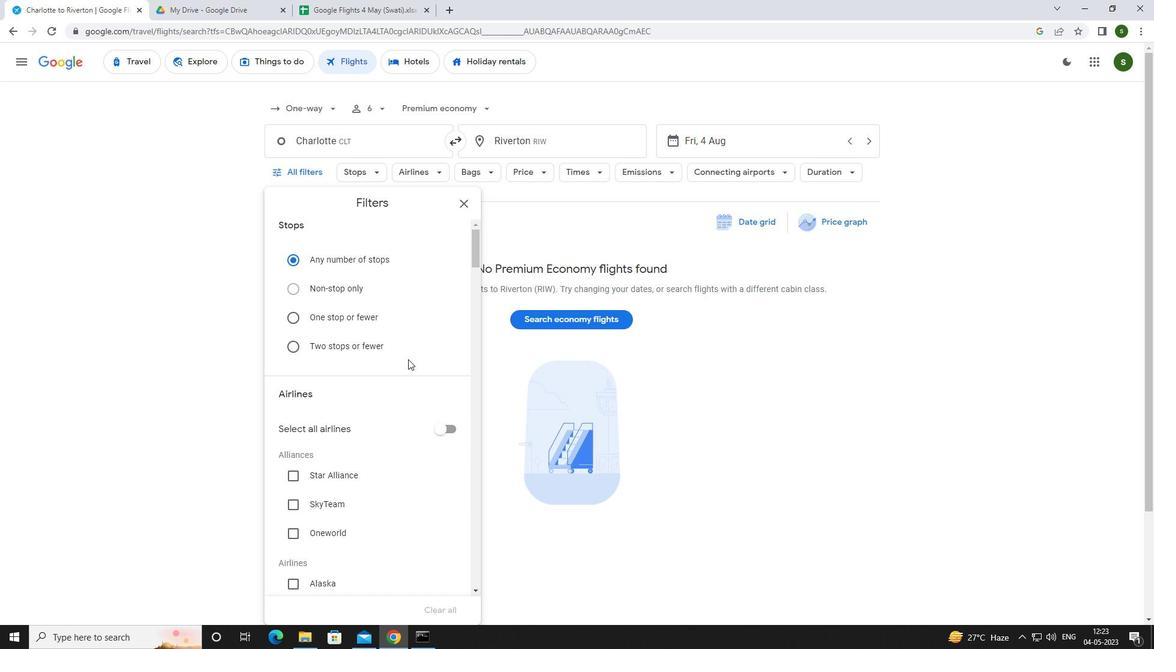 
Action: Mouse scrolled (408, 358) with delta (0, 0)
Screenshot: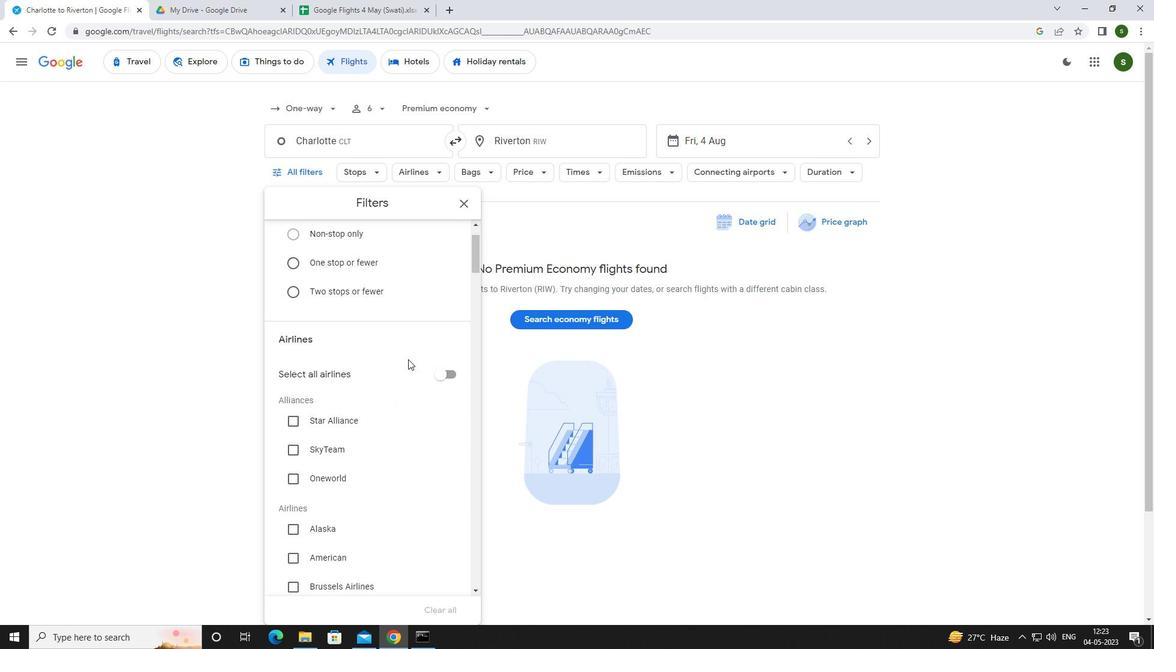 
Action: Mouse scrolled (408, 358) with delta (0, 0)
Screenshot: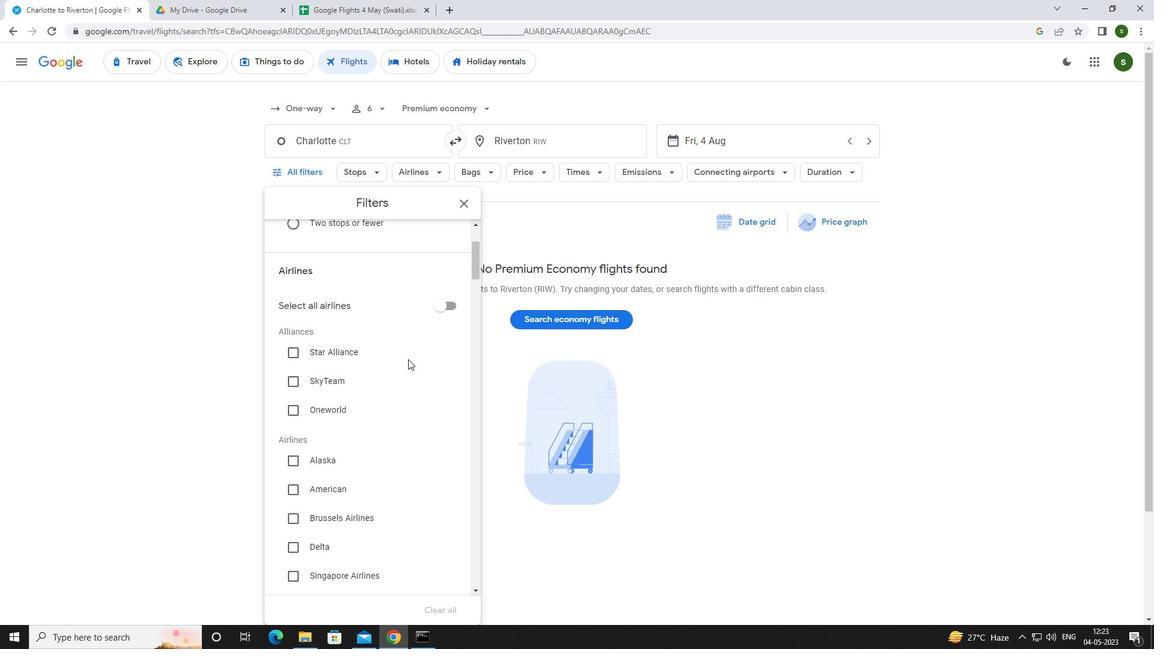 
Action: Mouse scrolled (408, 358) with delta (0, 0)
Screenshot: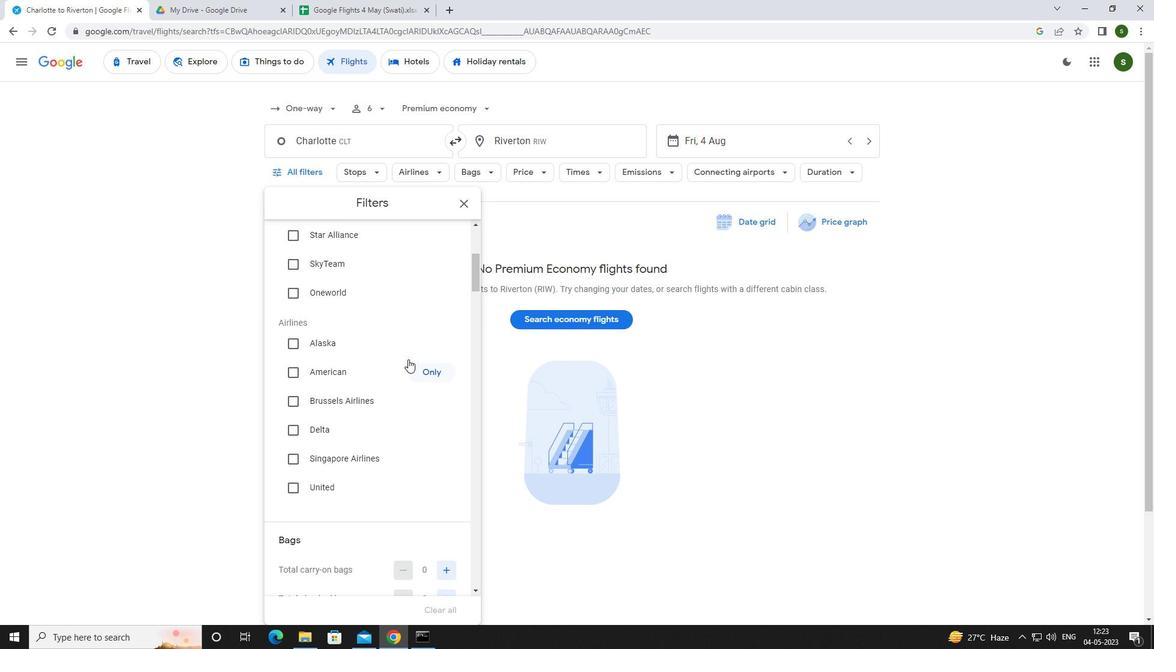 
Action: Mouse scrolled (408, 358) with delta (0, 0)
Screenshot: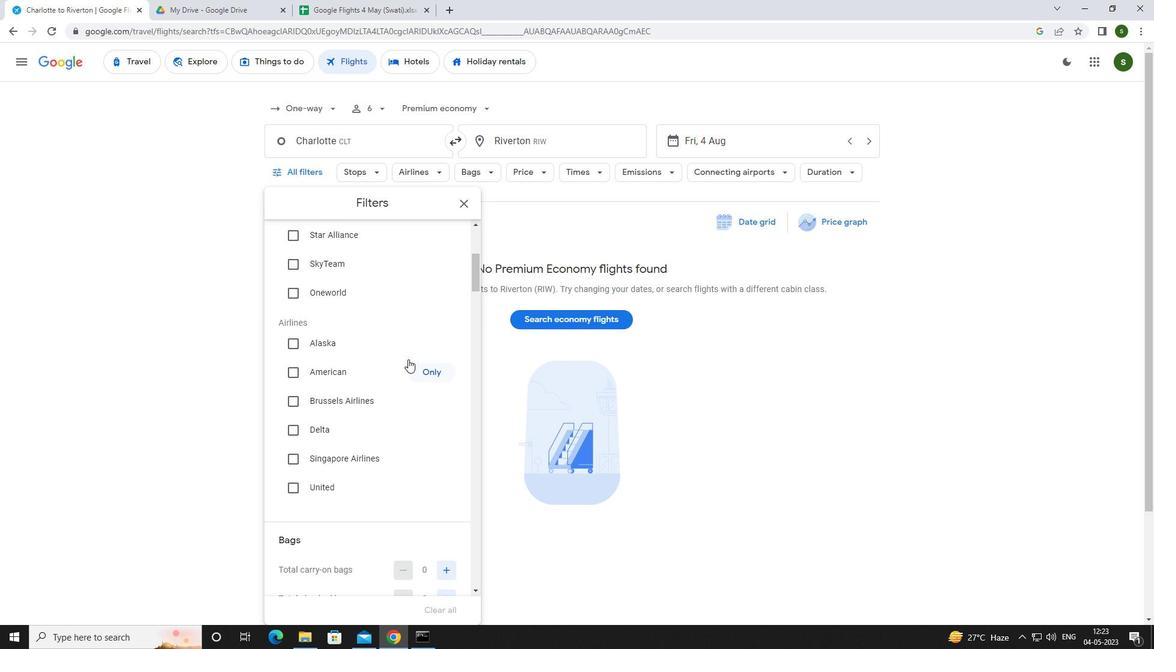 
Action: Mouse scrolled (408, 358) with delta (0, 0)
Screenshot: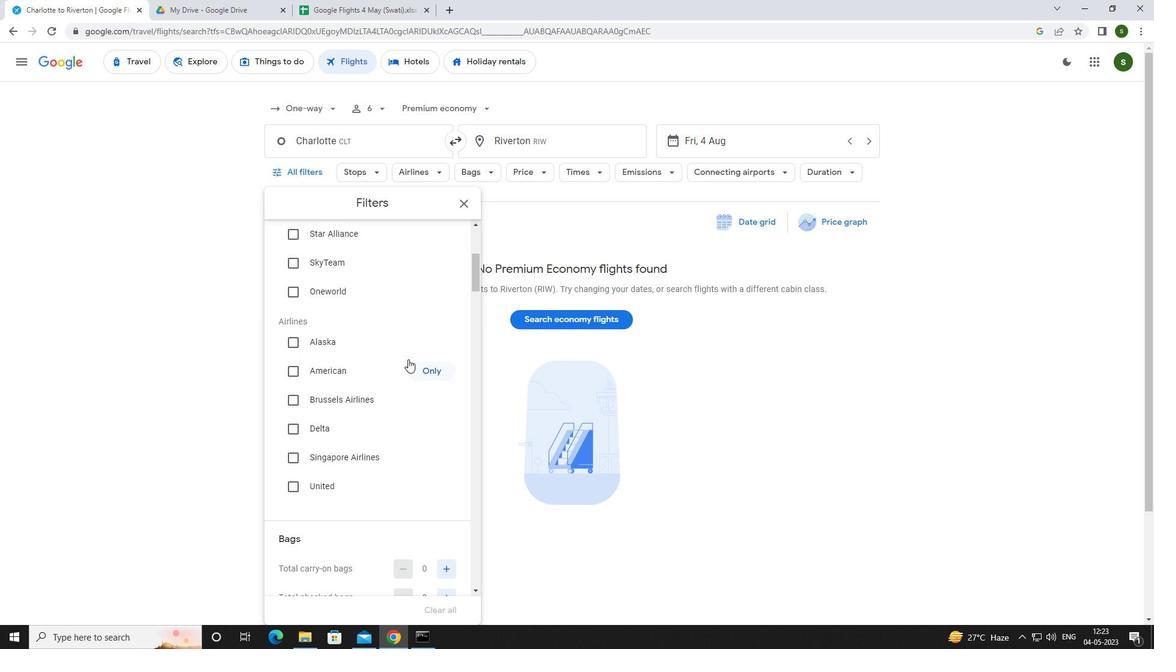 
Action: Mouse moved to (443, 414)
Screenshot: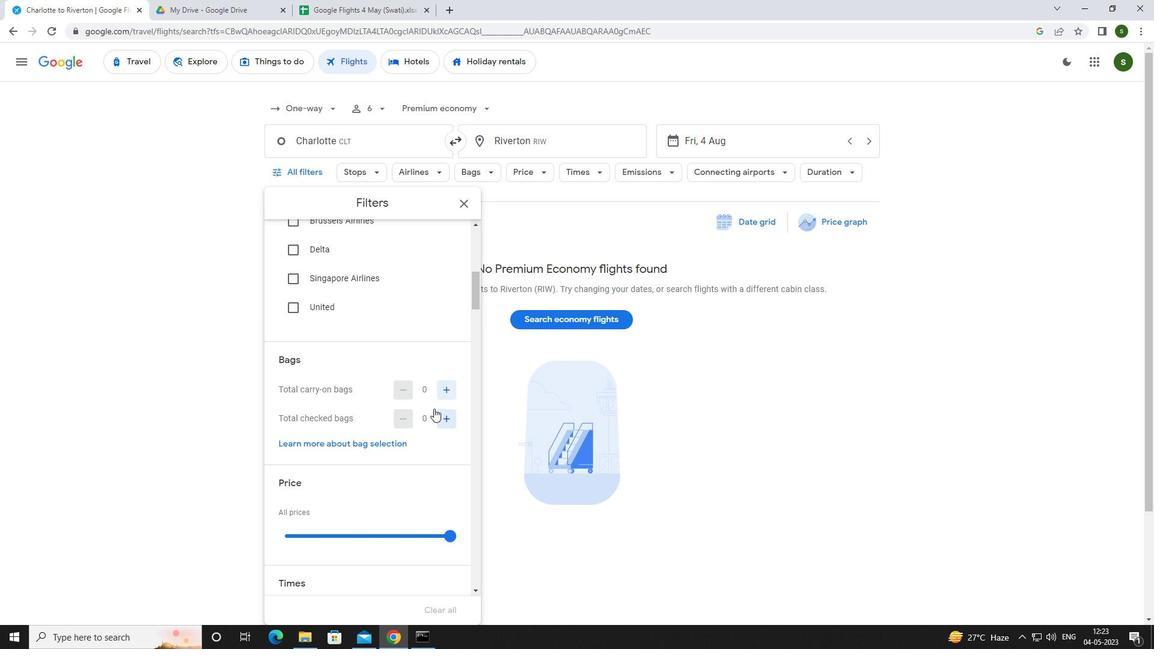 
Action: Mouse pressed left at (443, 414)
Screenshot: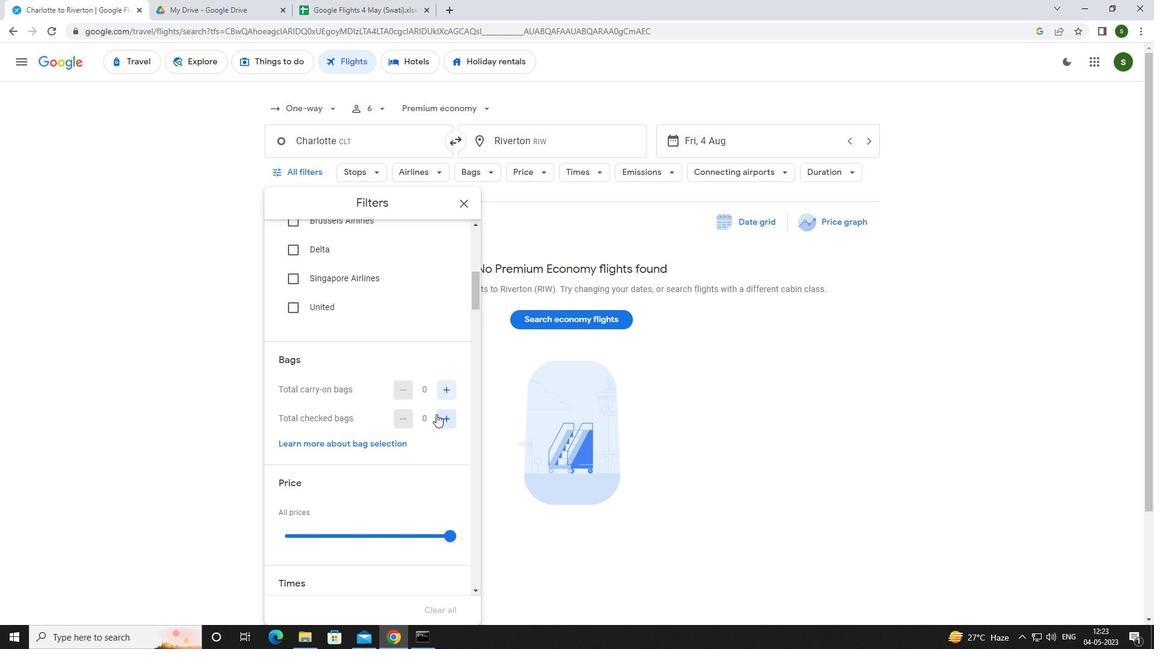 
Action: Mouse pressed left at (443, 414)
Screenshot: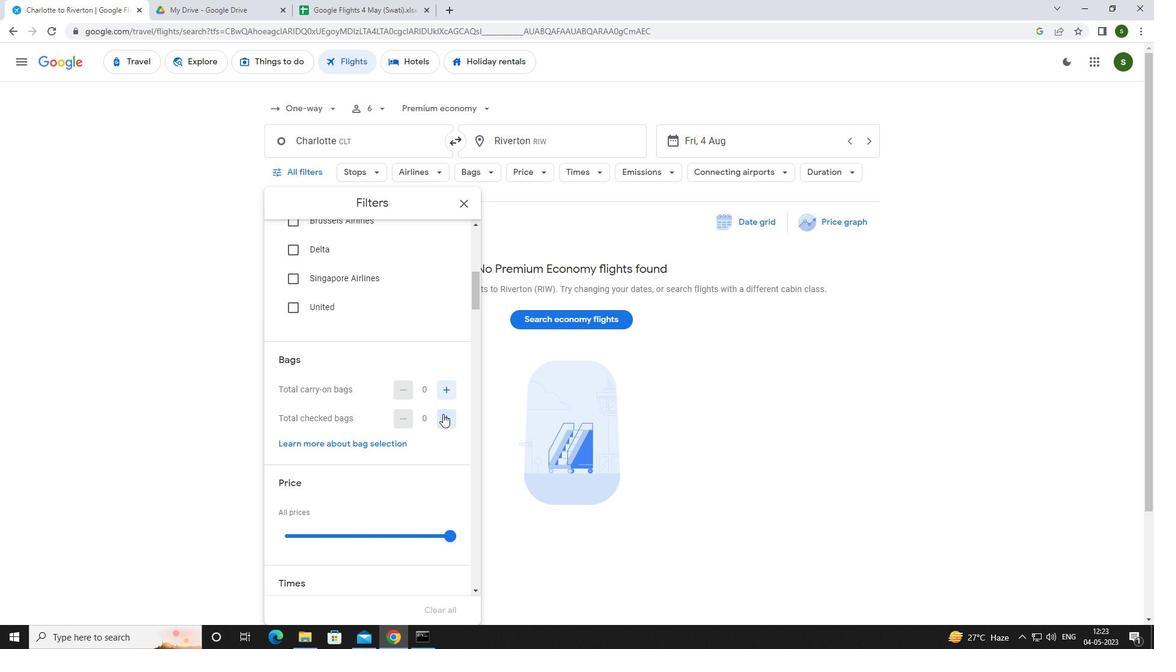 
Action: Mouse pressed left at (443, 414)
Screenshot: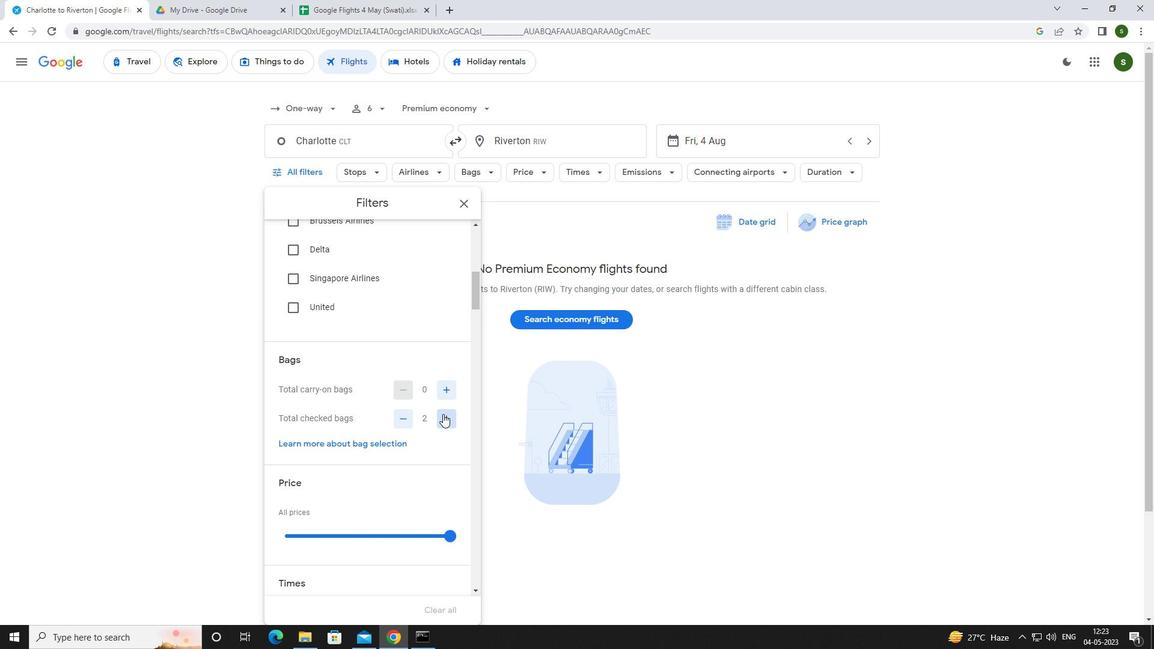 
Action: Mouse scrolled (443, 413) with delta (0, 0)
Screenshot: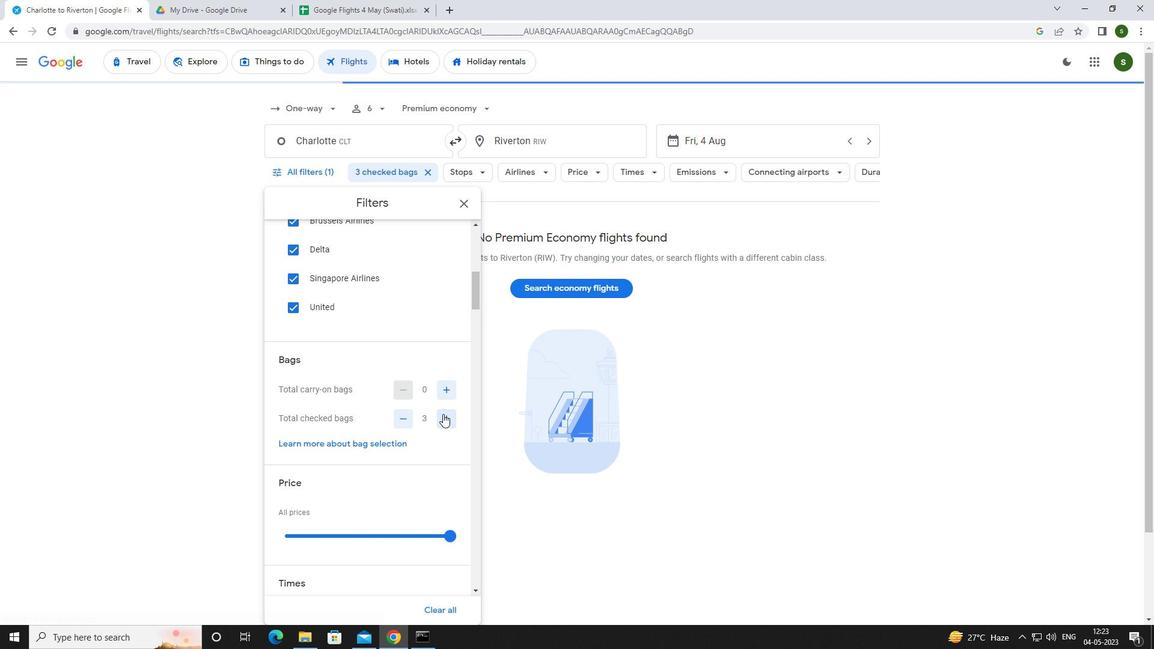 
Action: Mouse scrolled (443, 413) with delta (0, 0)
Screenshot: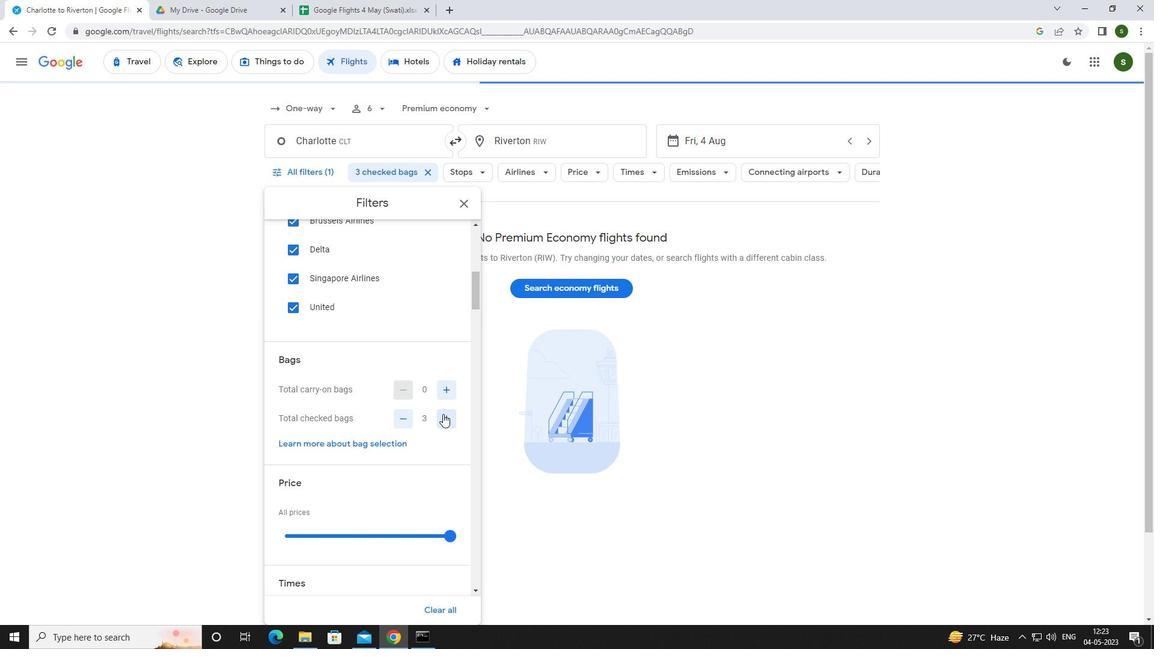 
Action: Mouse moved to (449, 413)
Screenshot: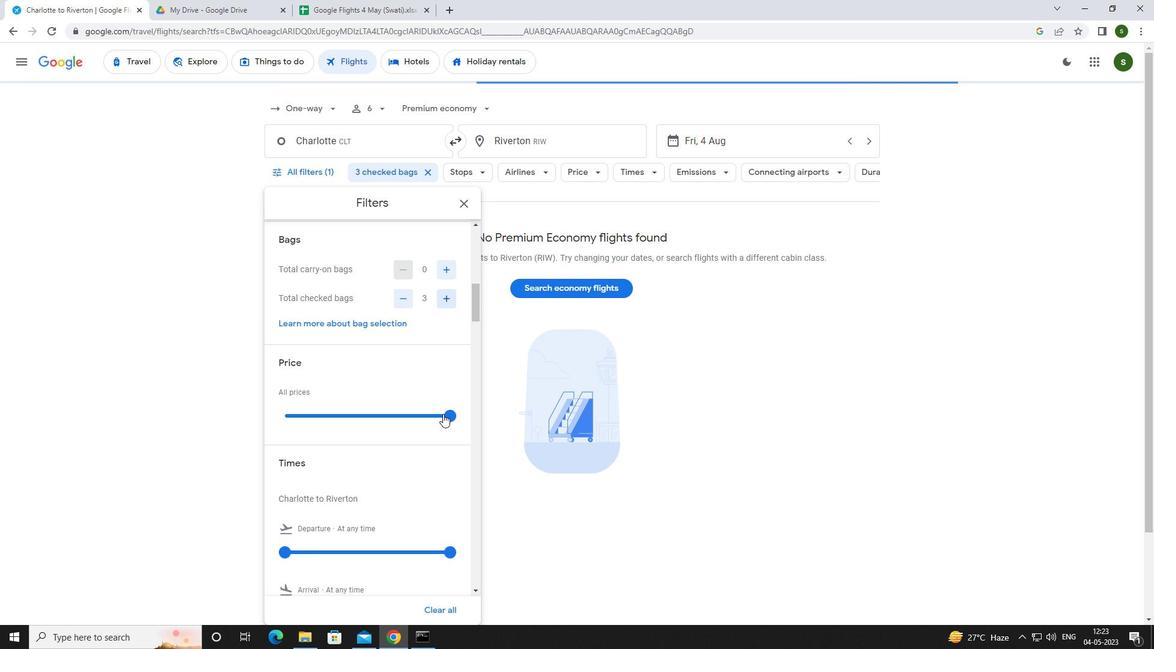 
Action: Mouse pressed left at (449, 413)
Screenshot: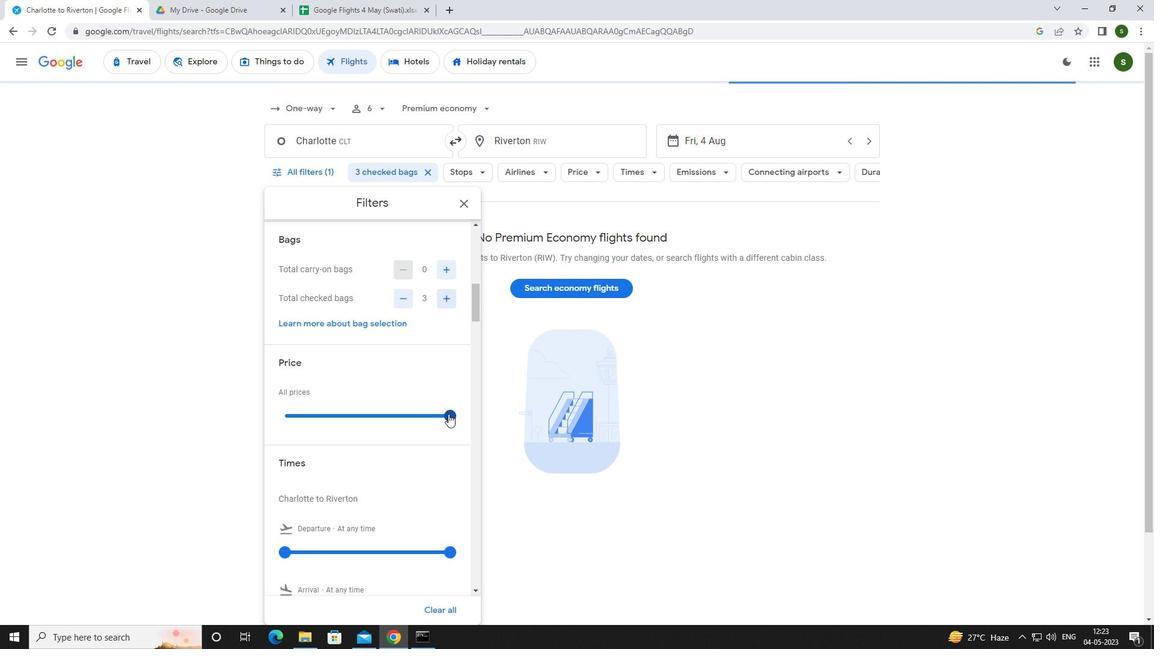 
Action: Mouse scrolled (449, 413) with delta (0, 0)
Screenshot: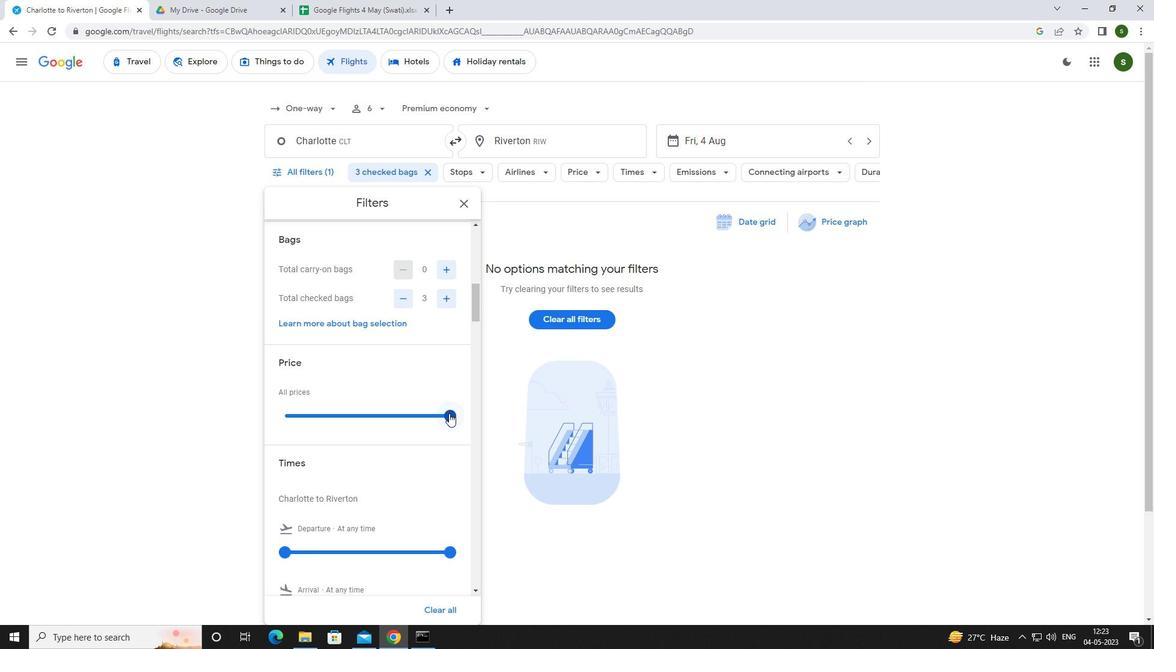 
Action: Mouse scrolled (449, 413) with delta (0, 0)
Screenshot: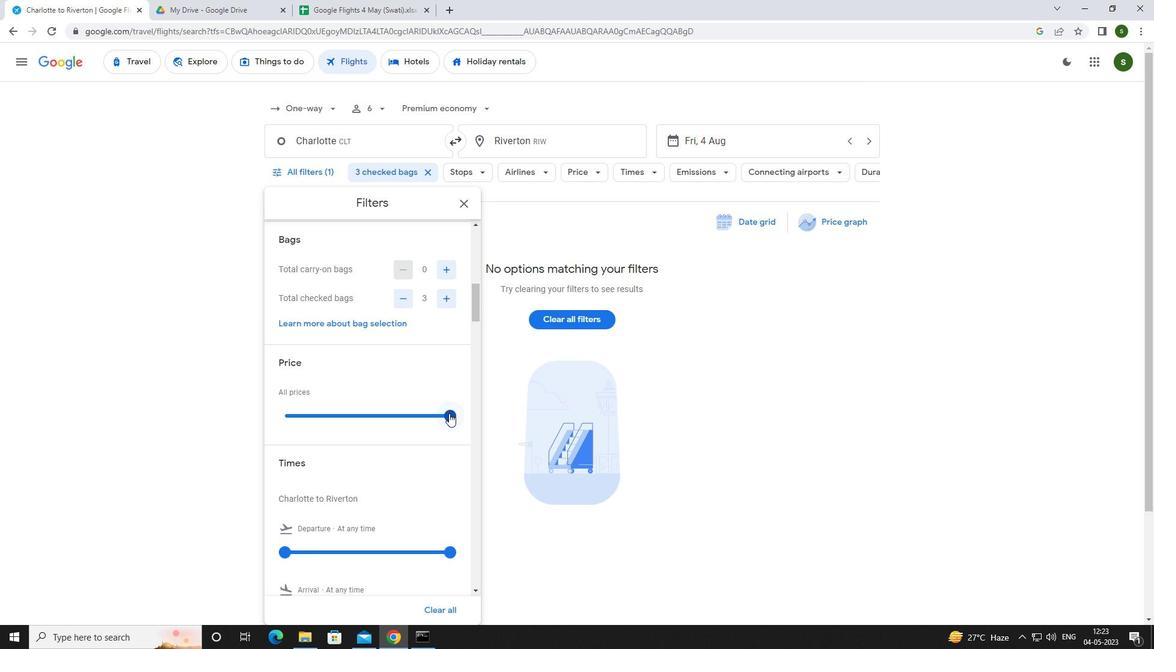 
Action: Mouse moved to (285, 429)
Screenshot: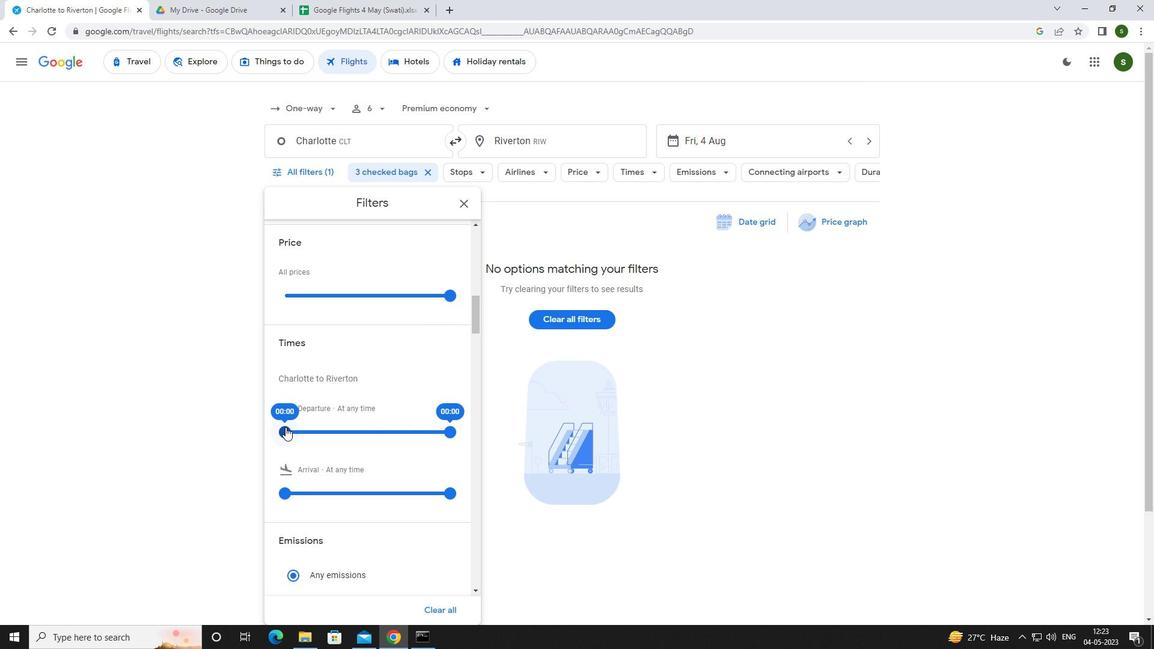 
Action: Mouse pressed left at (285, 429)
Screenshot: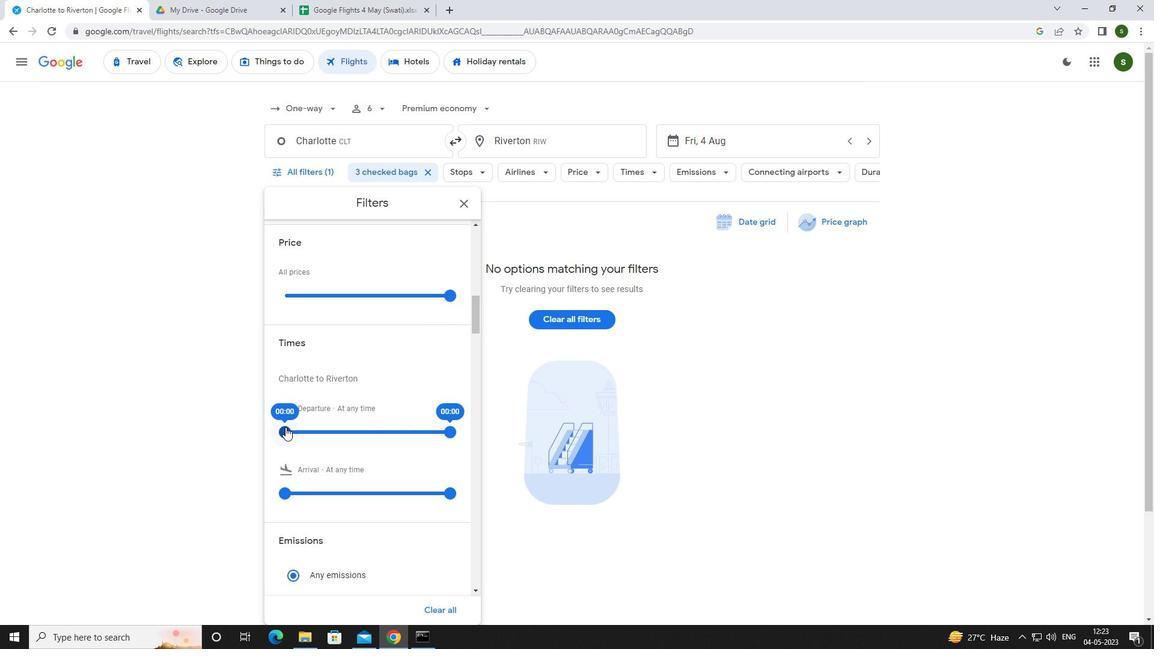 
Action: Mouse moved to (652, 437)
Screenshot: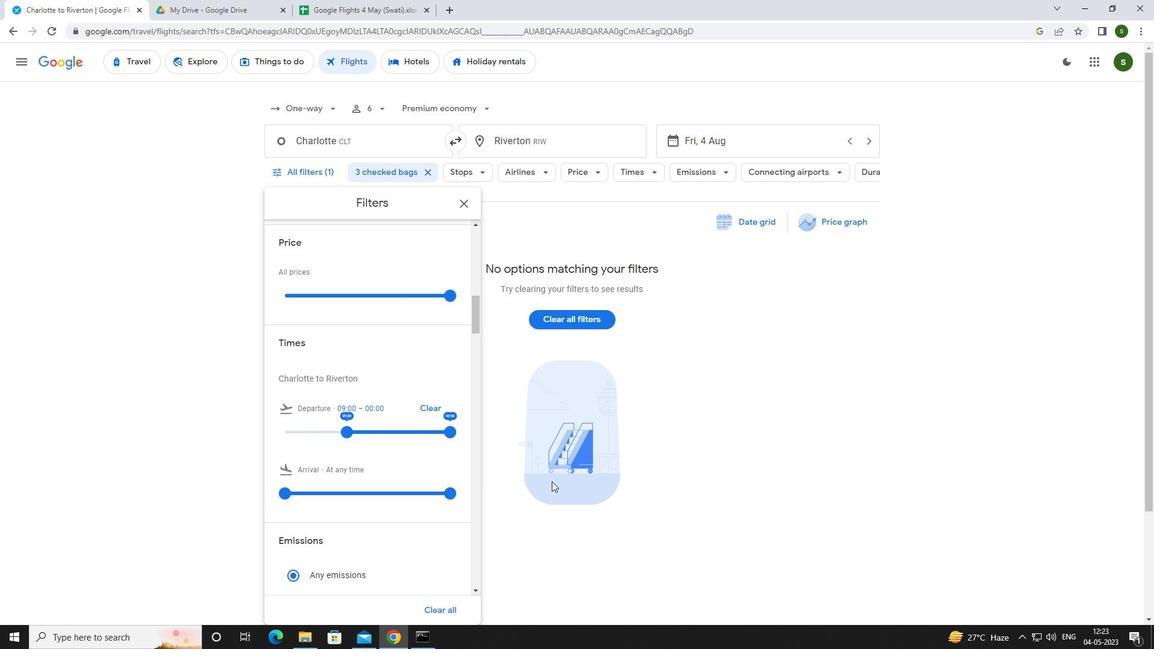 
Action: Mouse pressed left at (652, 437)
Screenshot: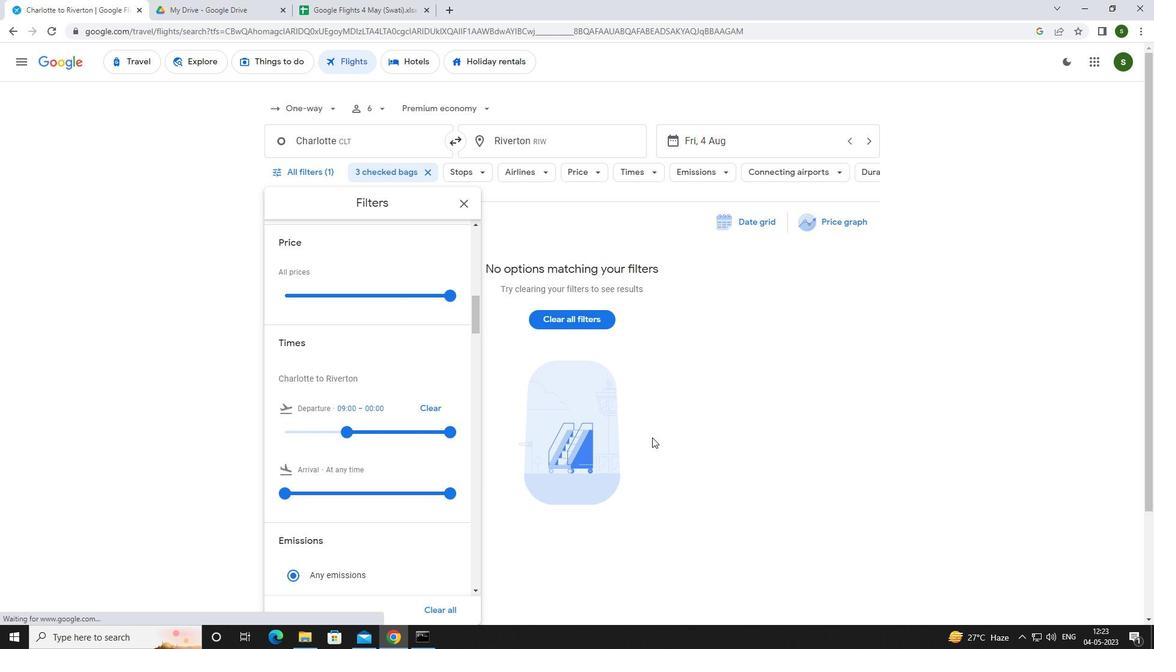 
